 Task: Look for space in Tamazunchale, Mexico from 5th June, 2023 to 16th June, 2023 for 2 adults in price range Rs.14000 to Rs.18000. Place can be entire place with 1  bedroom having 1 bed and 1 bathroom. Property type can be house, flat, guest house, hotel. Booking option can be shelf check-in. Required host language is English.
Action: Mouse moved to (509, 107)
Screenshot: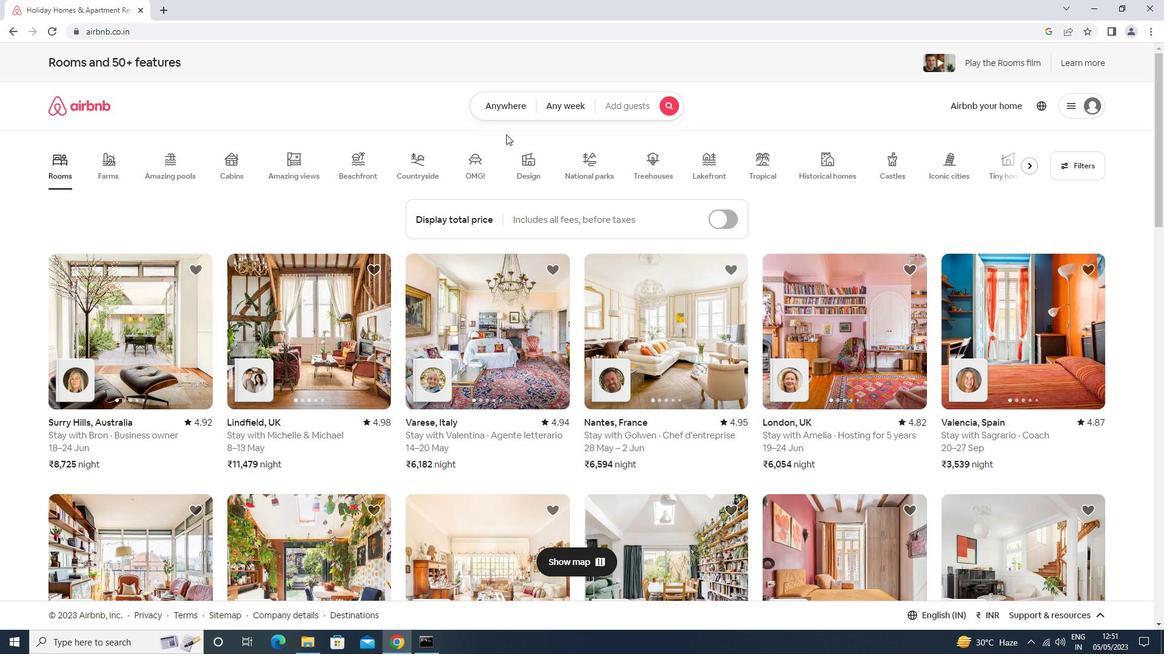 
Action: Mouse pressed left at (509, 107)
Screenshot: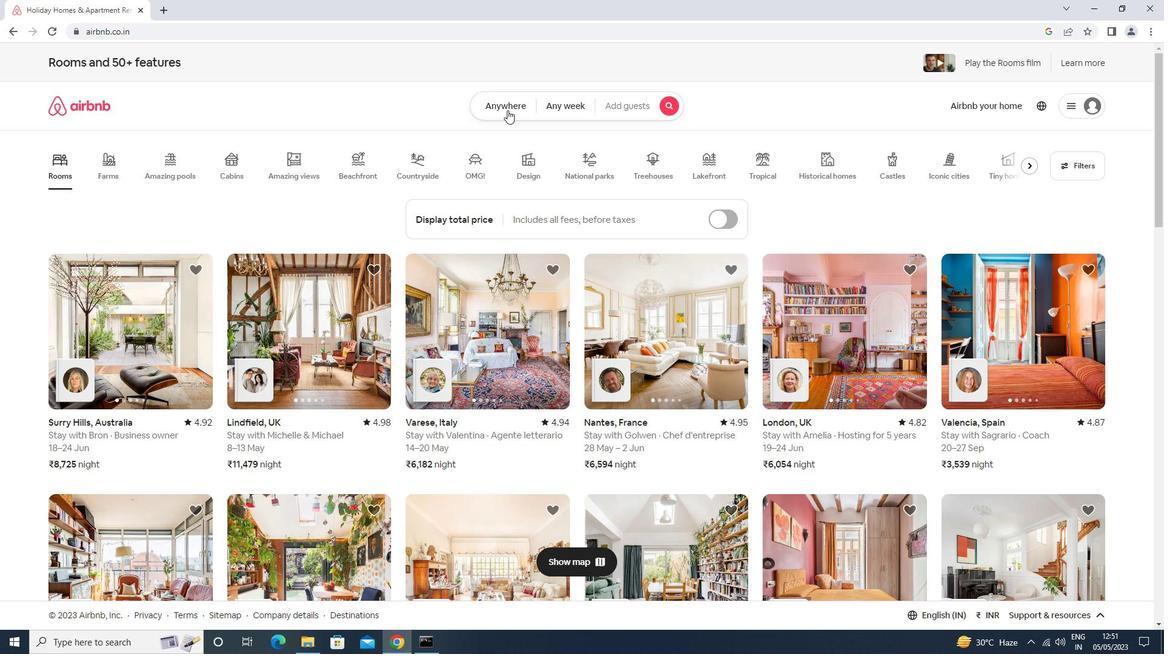 
Action: Mouse moved to (463, 154)
Screenshot: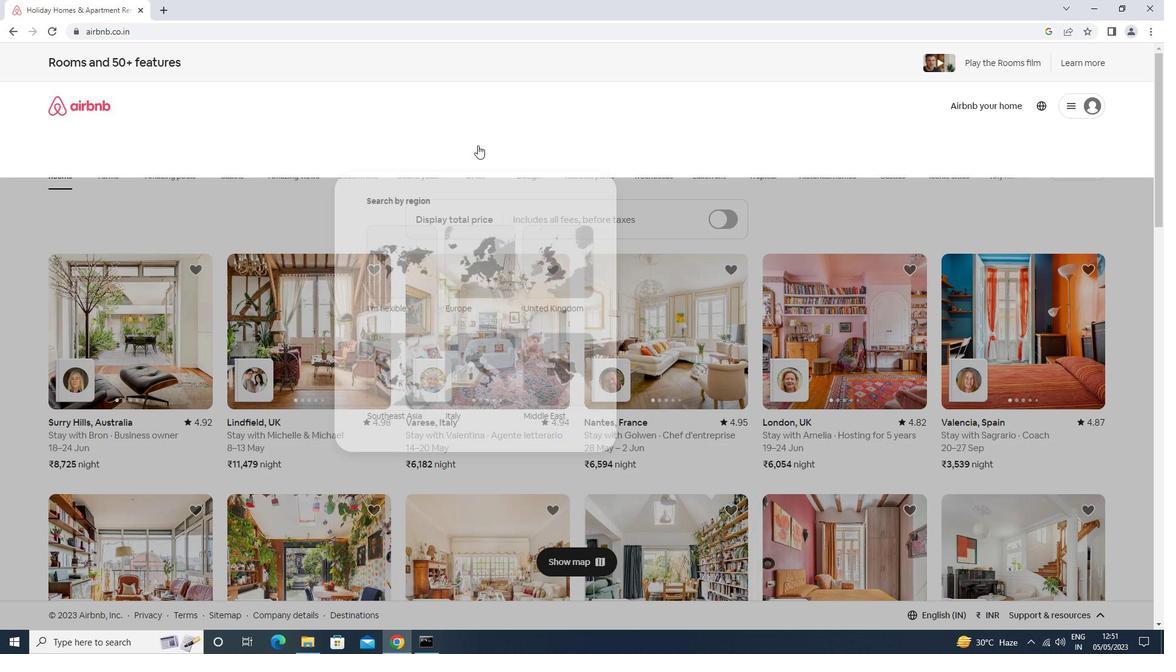 
Action: Mouse pressed left at (463, 154)
Screenshot: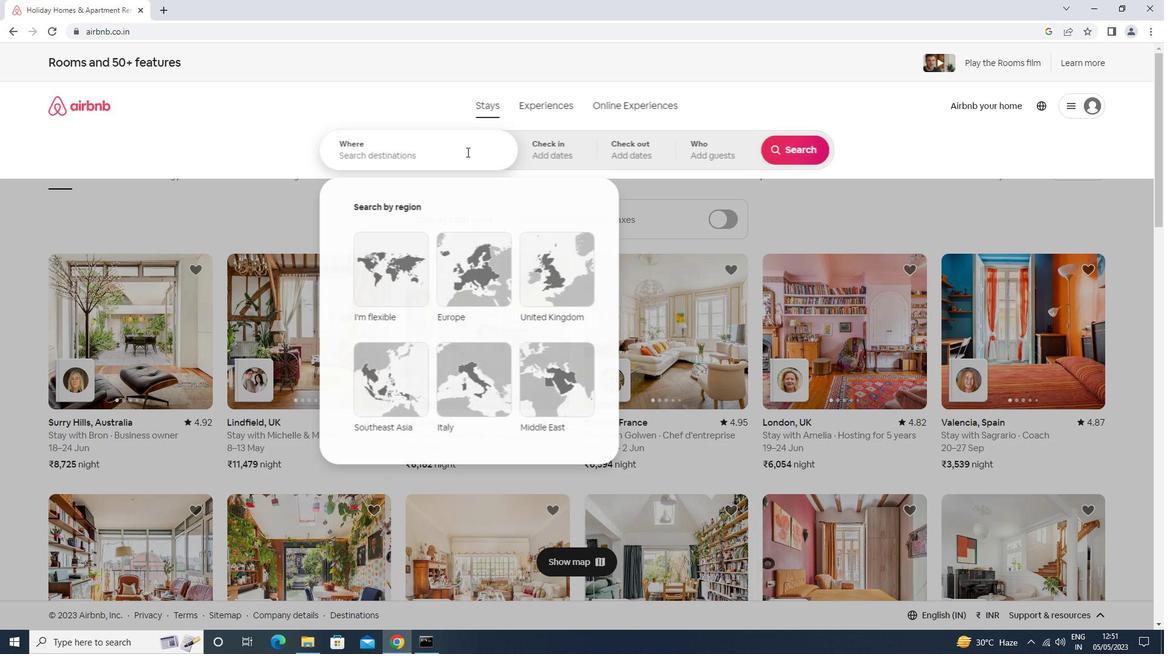 
Action: Key pressed tamazunc<Key.backspace>zunchle<Key.space>mexiu<Key.backspace>co<Key.enter>
Screenshot: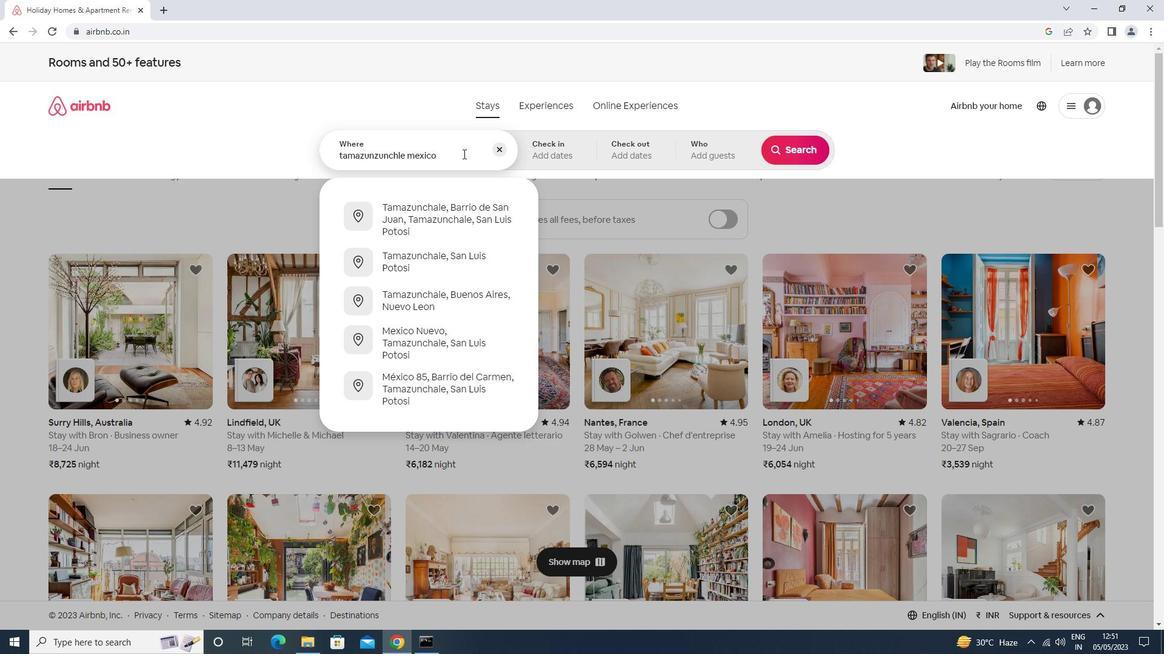
Action: Mouse moved to (632, 329)
Screenshot: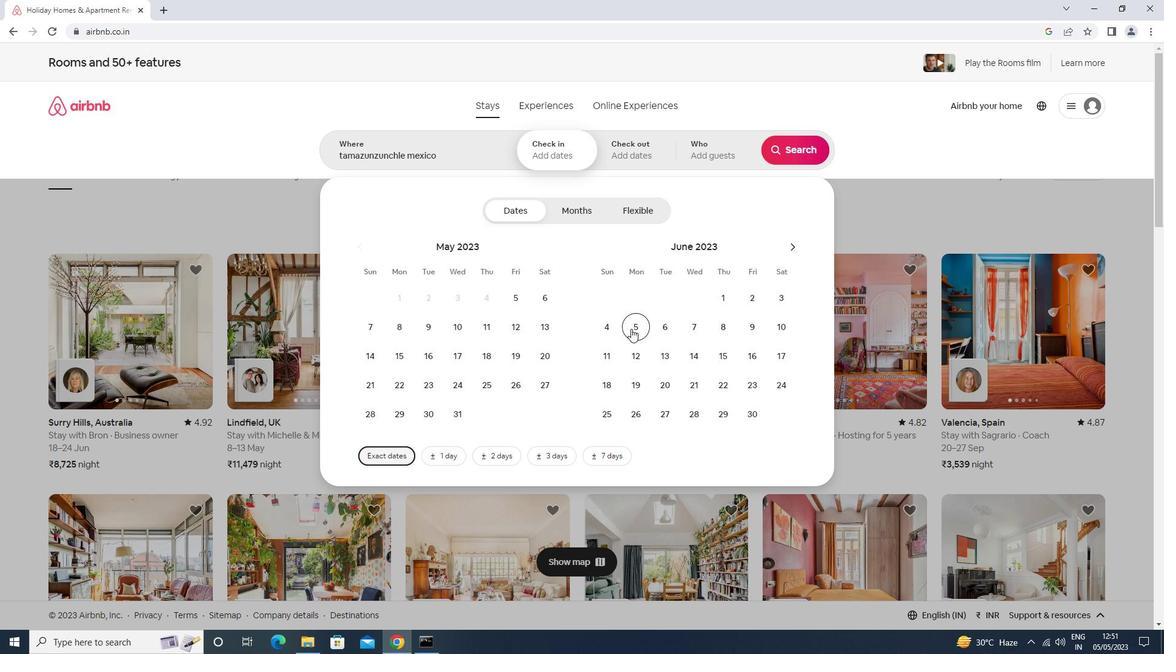 
Action: Mouse pressed left at (632, 329)
Screenshot: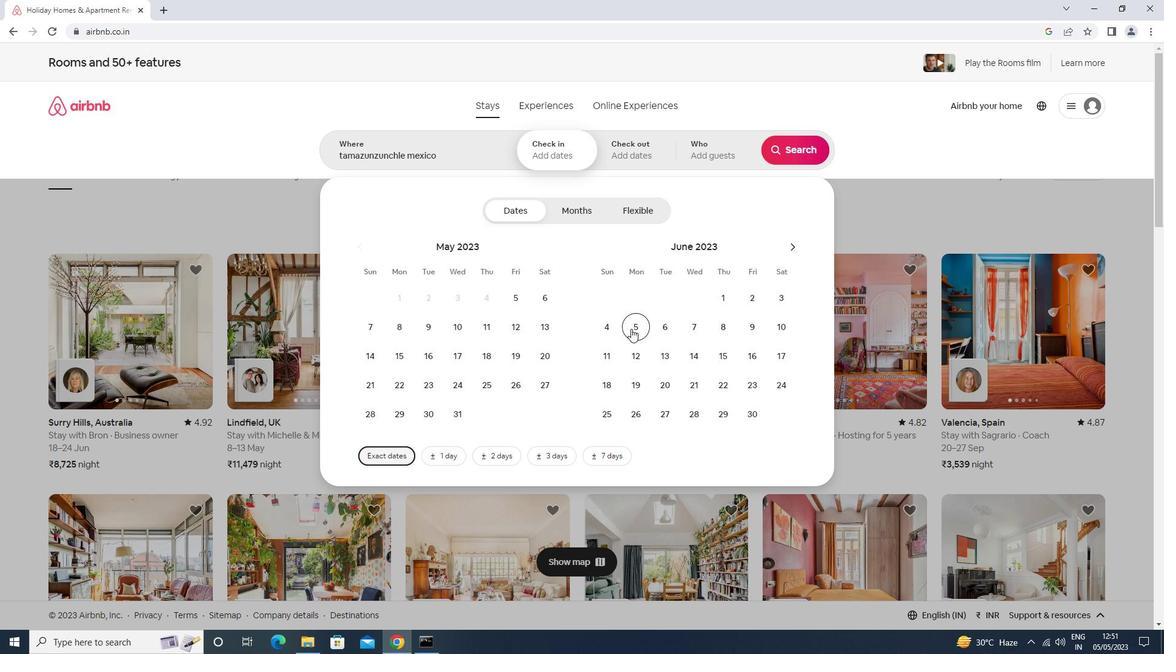 
Action: Mouse moved to (745, 355)
Screenshot: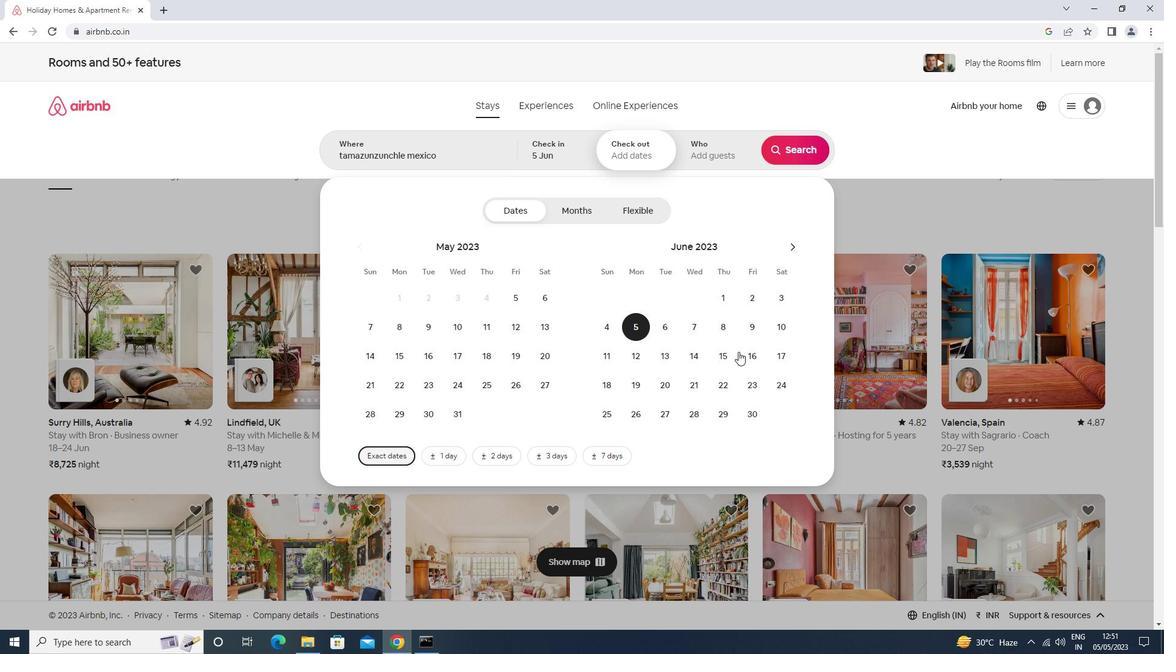
Action: Mouse pressed left at (745, 355)
Screenshot: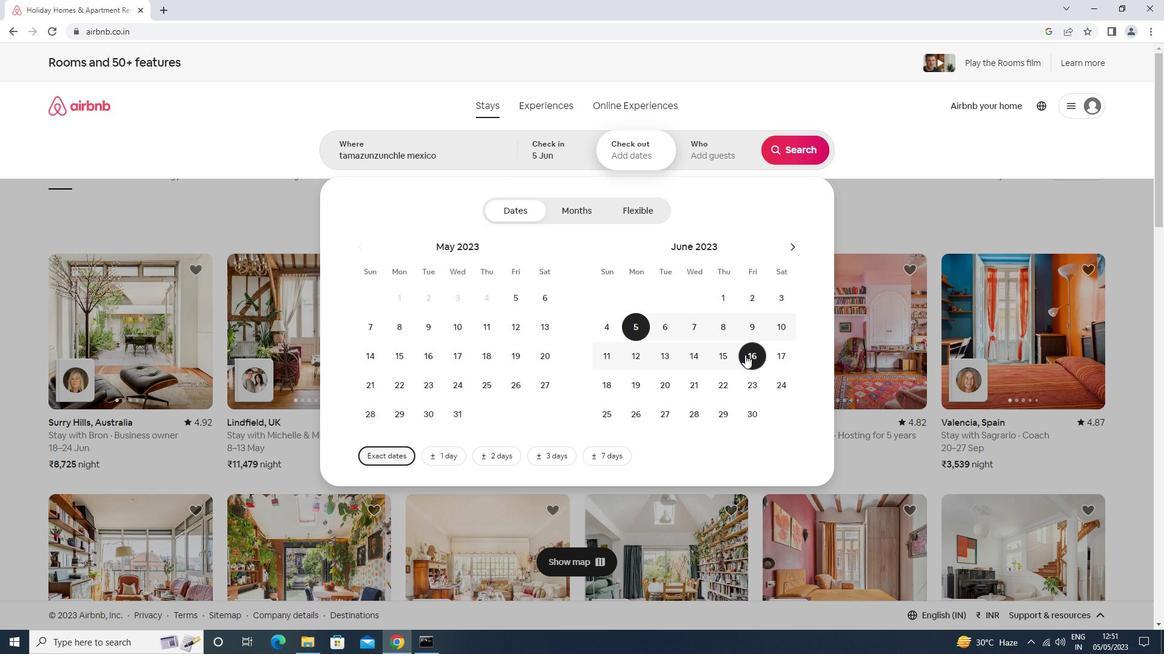 
Action: Mouse moved to (701, 158)
Screenshot: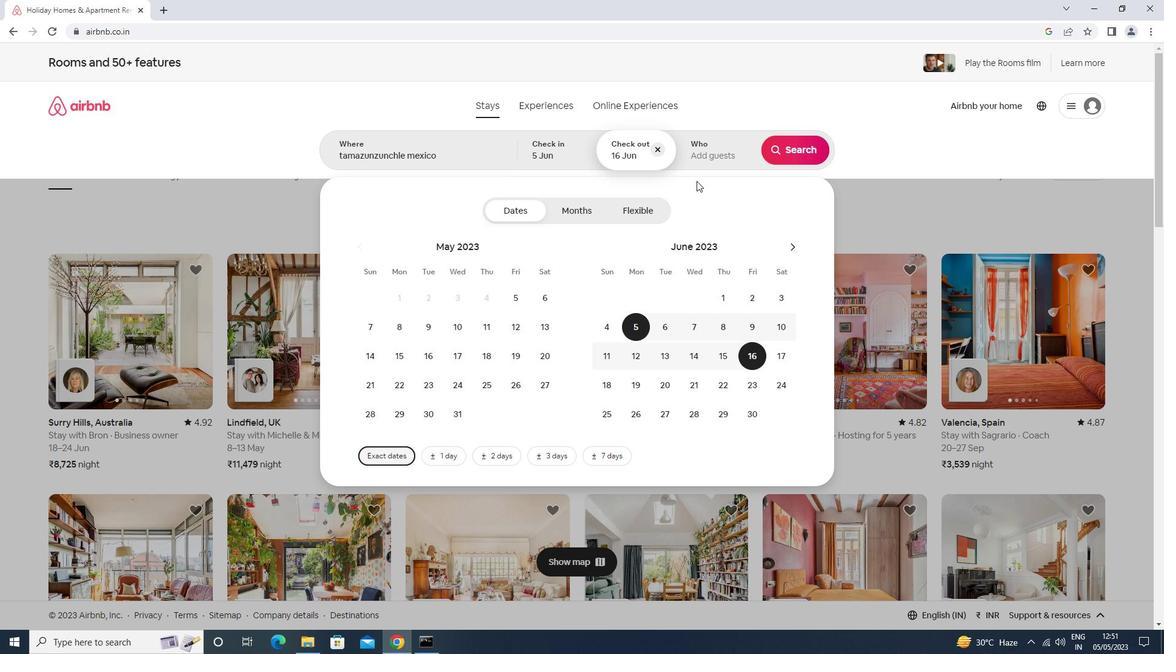 
Action: Mouse pressed left at (701, 158)
Screenshot: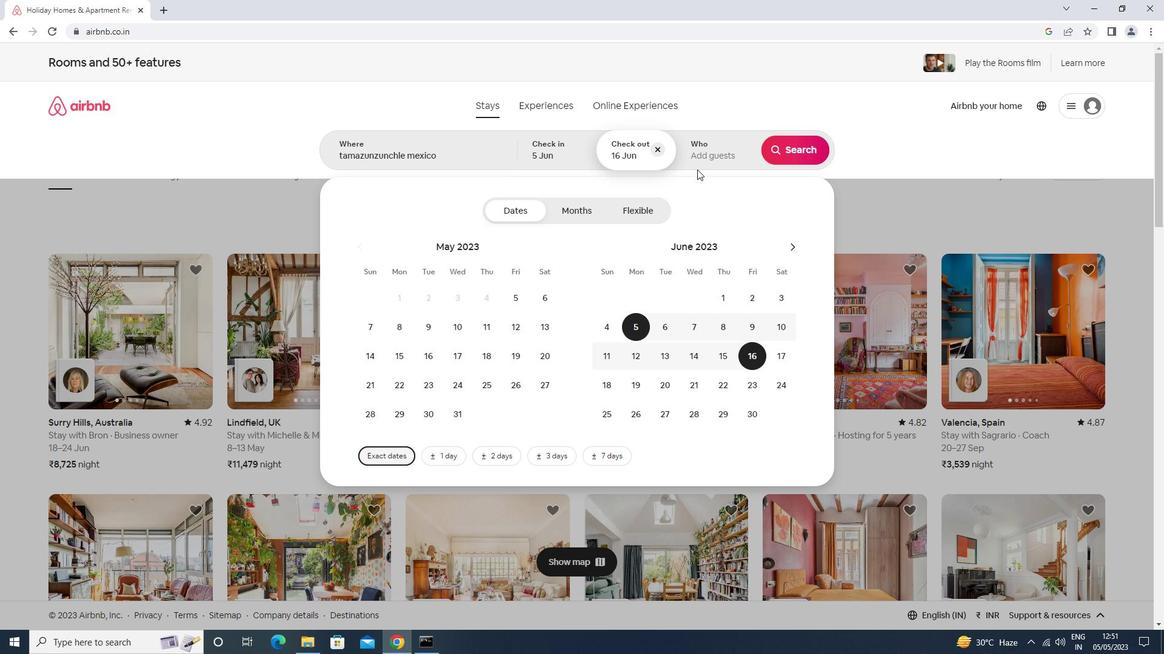 
Action: Mouse moved to (803, 217)
Screenshot: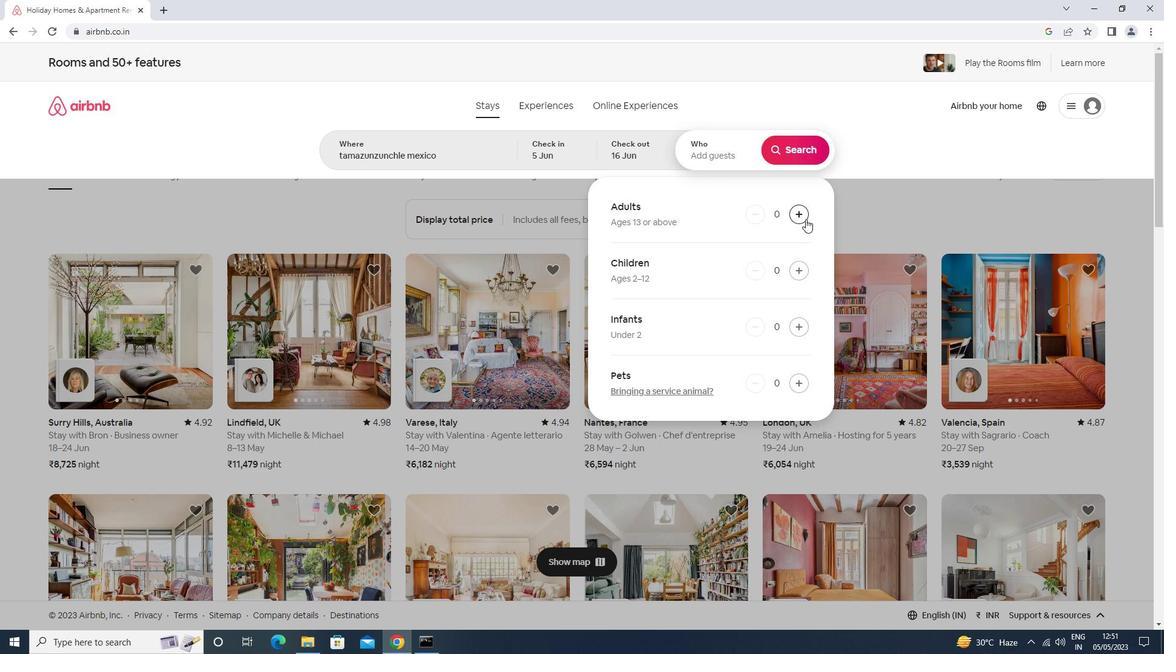 
Action: Mouse pressed left at (803, 217)
Screenshot: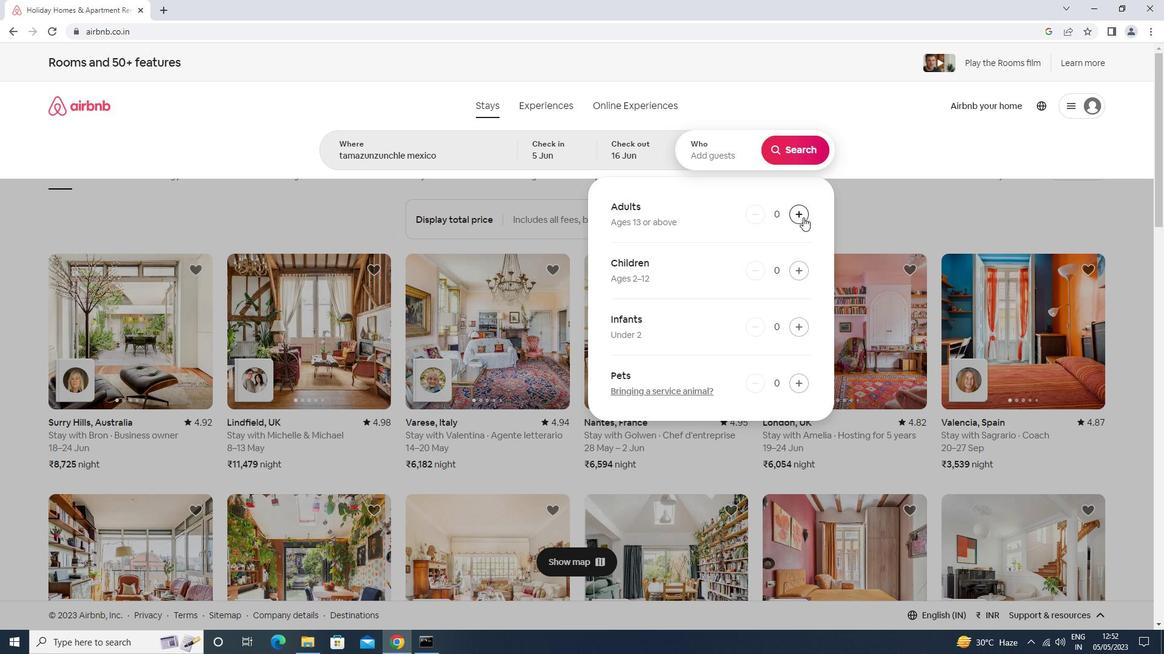 
Action: Mouse pressed left at (803, 217)
Screenshot: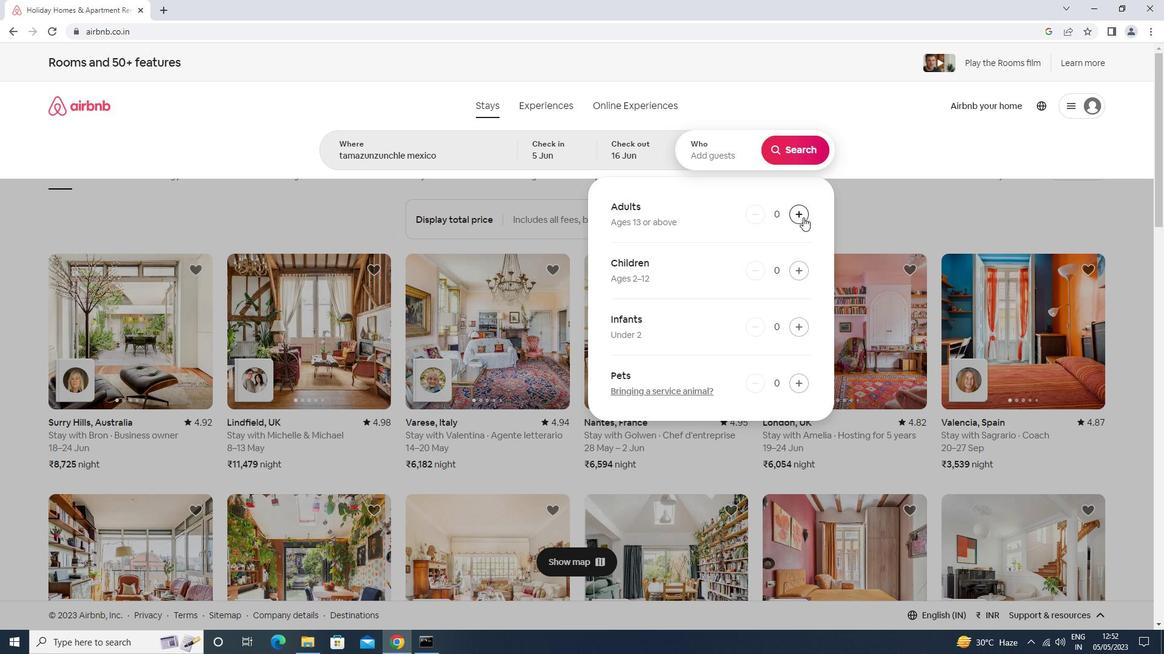 
Action: Mouse moved to (790, 156)
Screenshot: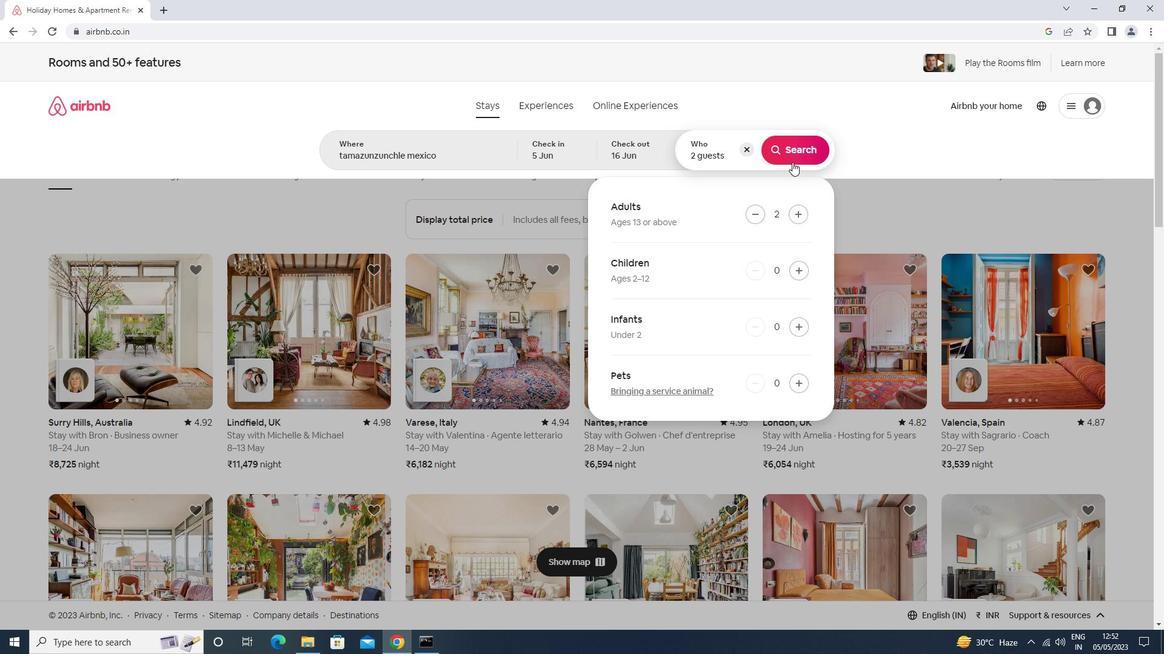 
Action: Mouse pressed left at (790, 156)
Screenshot: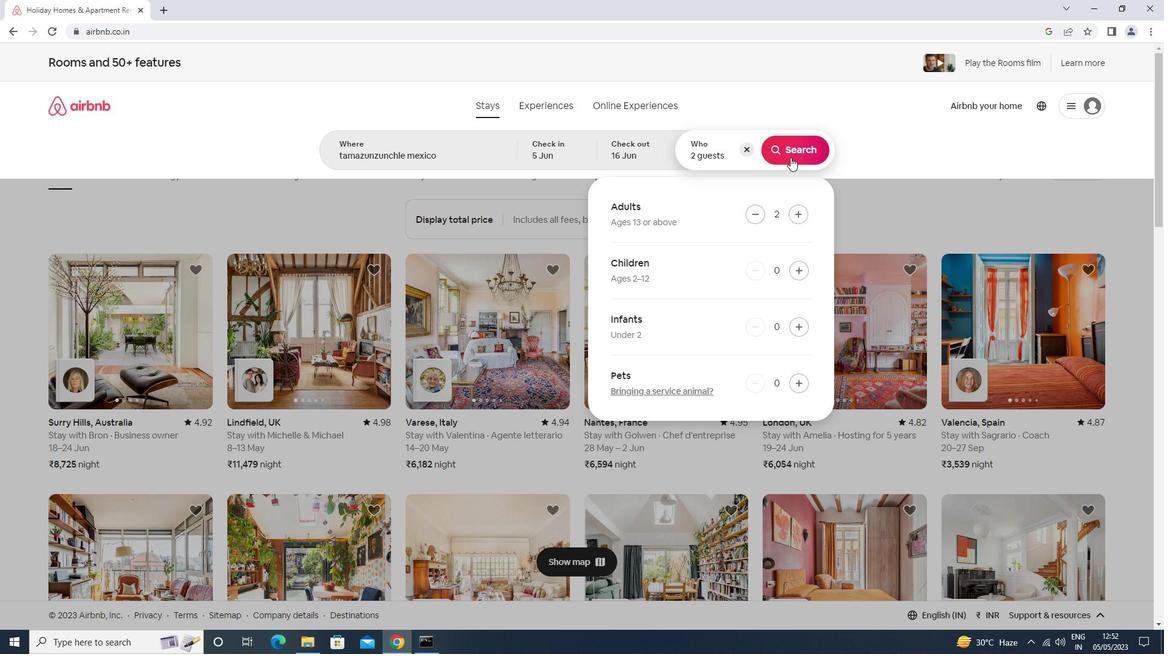 
Action: Mouse moved to (1100, 120)
Screenshot: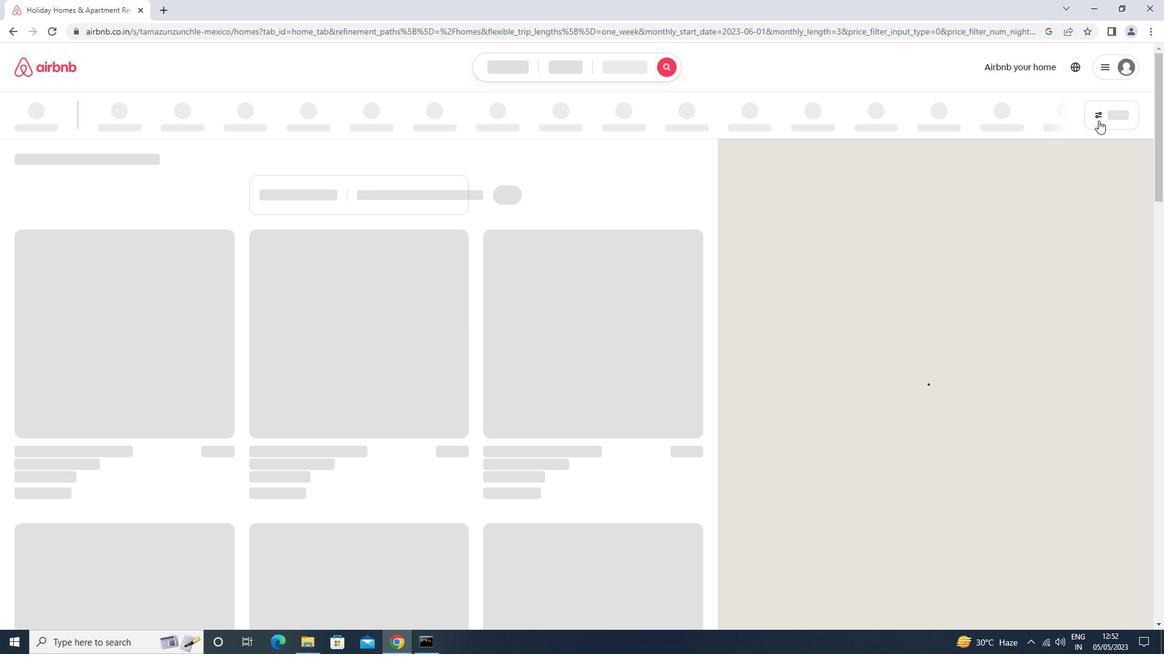 
Action: Mouse pressed left at (1100, 120)
Screenshot: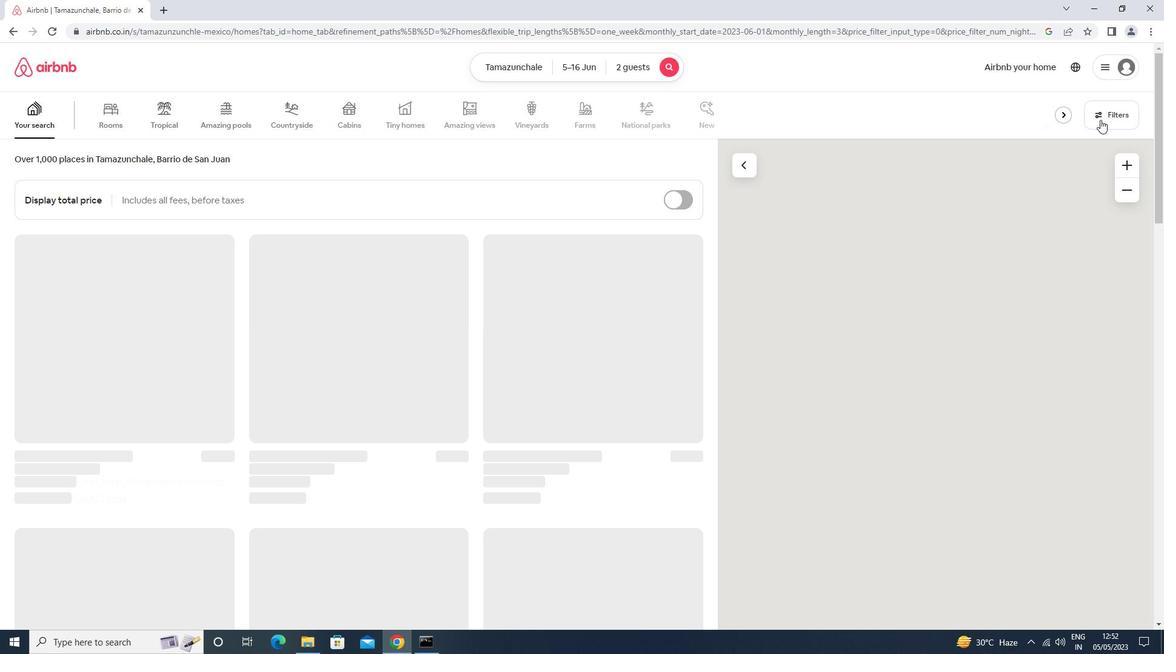 
Action: Mouse moved to (434, 417)
Screenshot: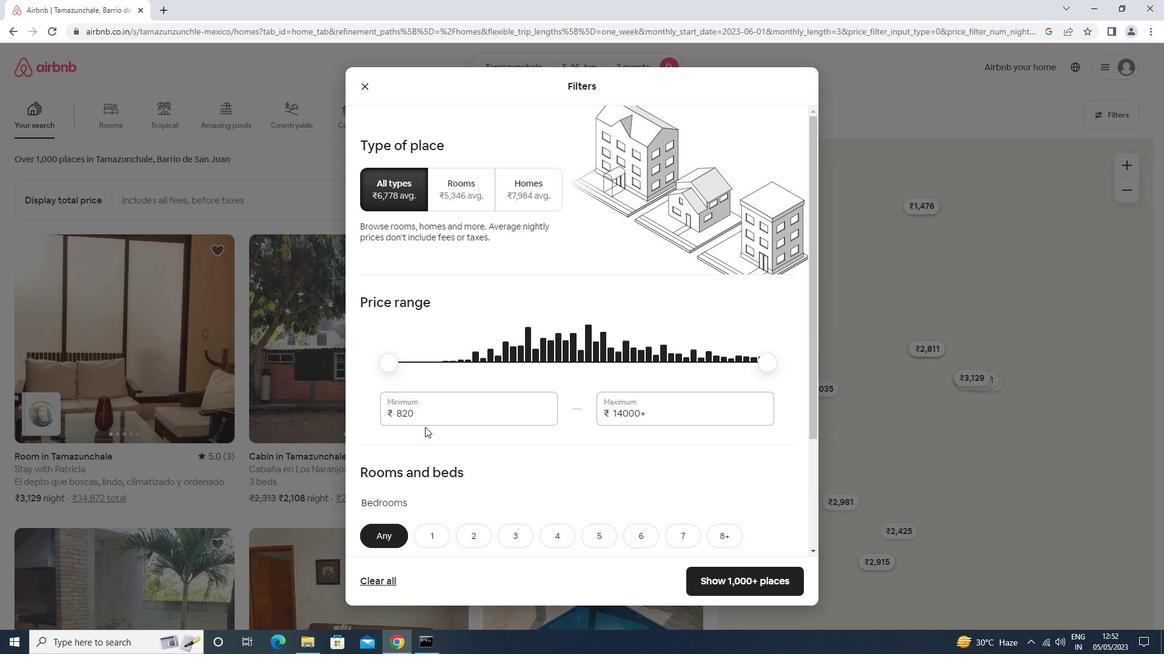 
Action: Mouse pressed left at (434, 417)
Screenshot: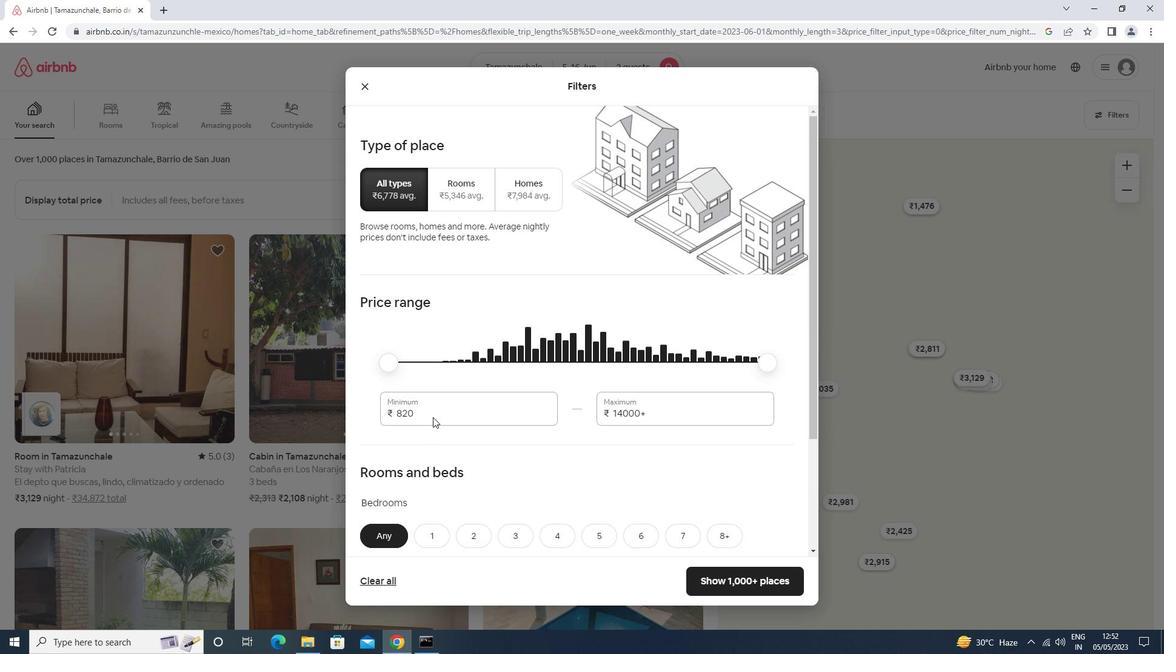 
Action: Mouse moved to (436, 415)
Screenshot: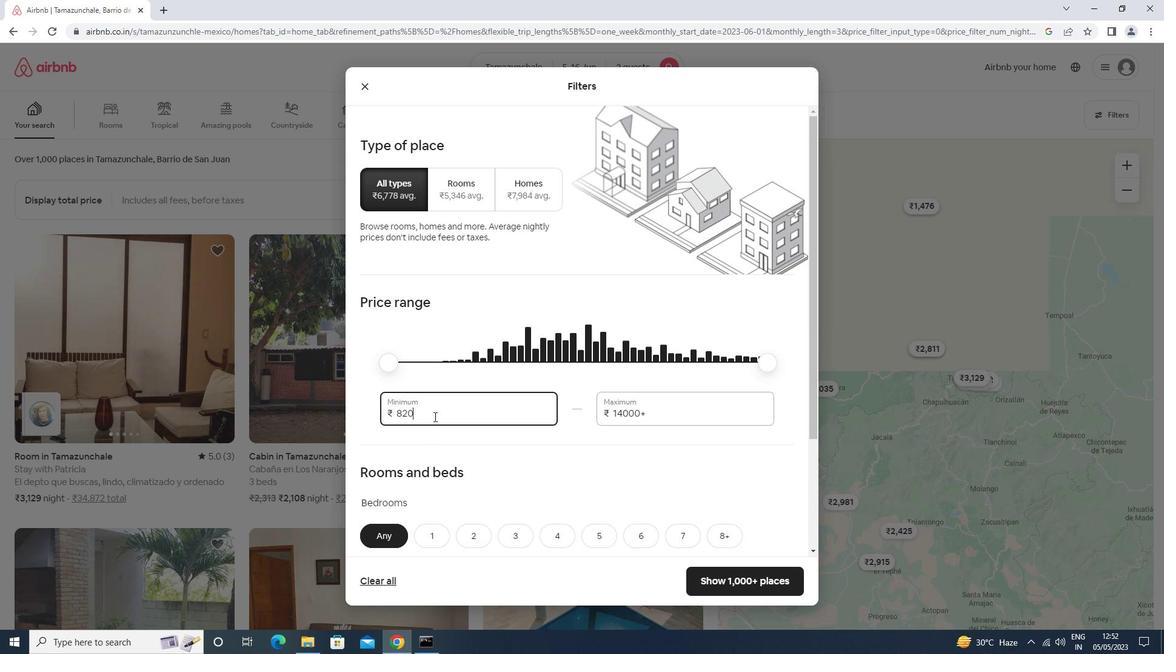 
Action: Key pressed <Key.backspace><Key.backspace><Key.backspace>14000<Key.tab>18000
Screenshot: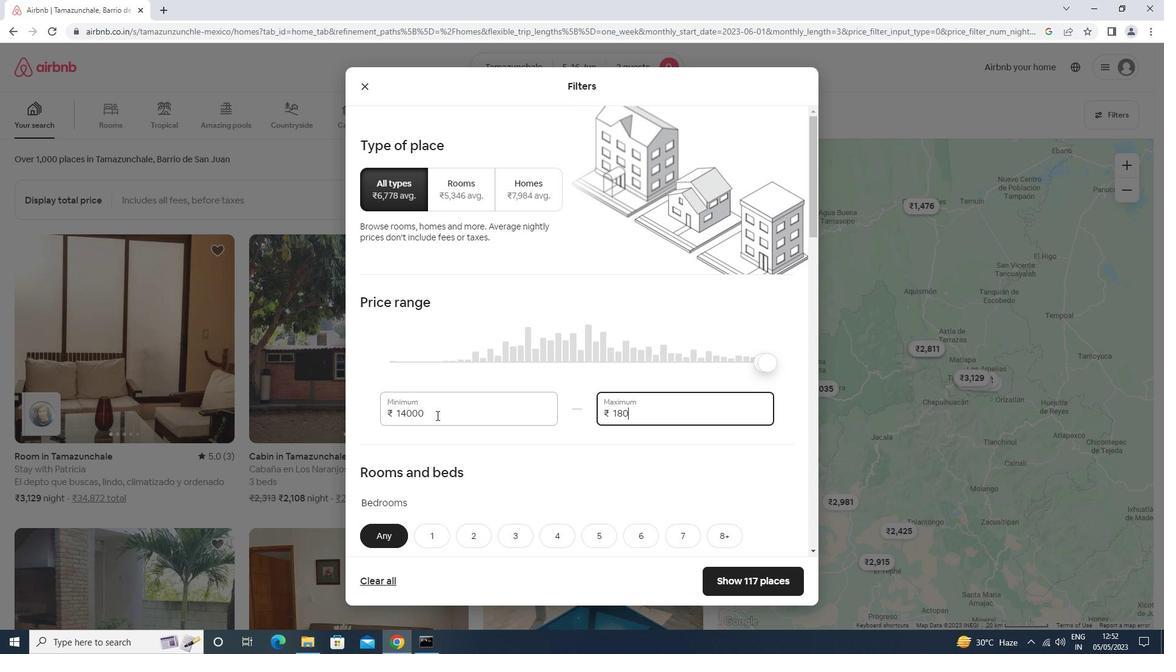
Action: Mouse moved to (422, 441)
Screenshot: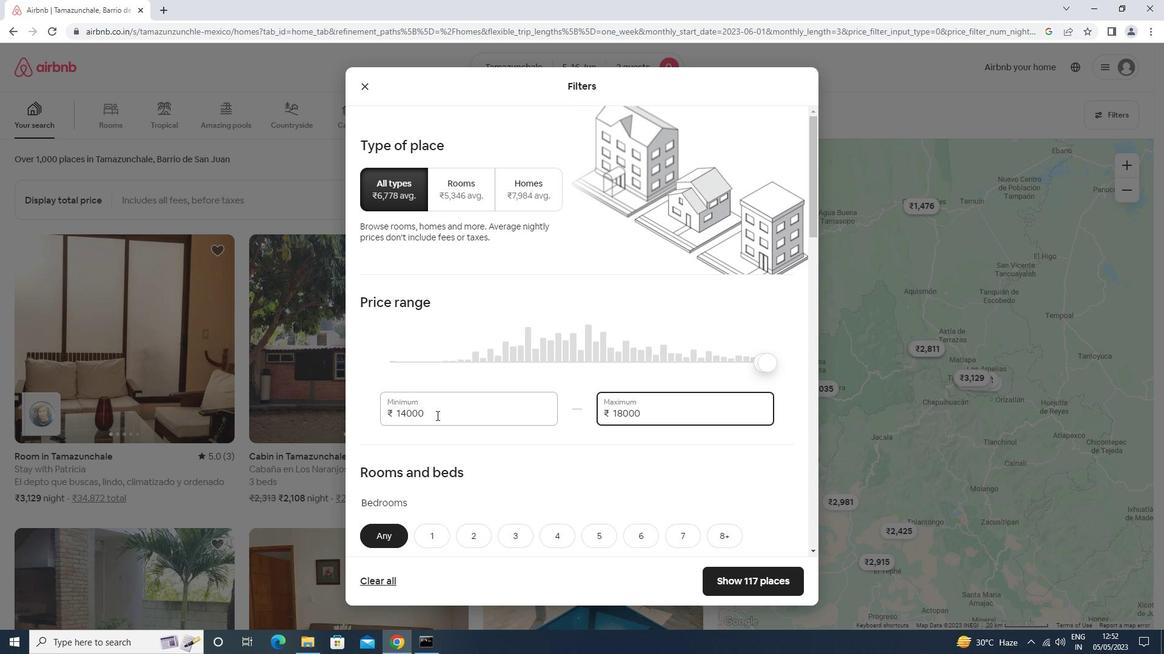 
Action: Mouse scrolled (422, 440) with delta (0, 0)
Screenshot: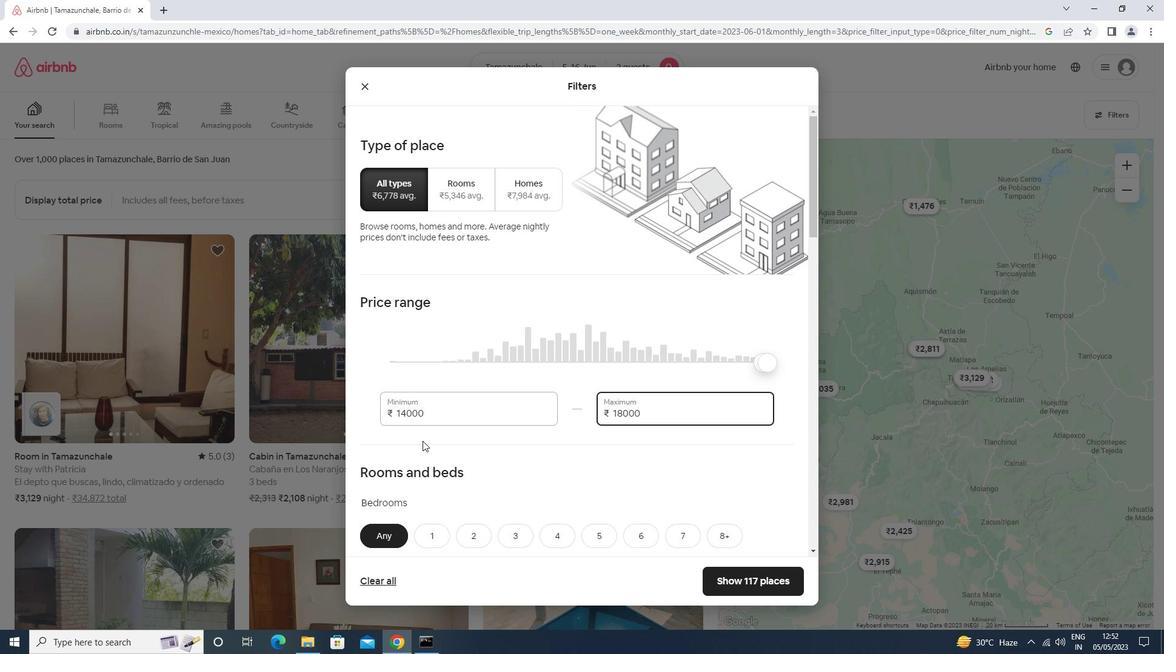 
Action: Mouse scrolled (422, 440) with delta (0, 0)
Screenshot: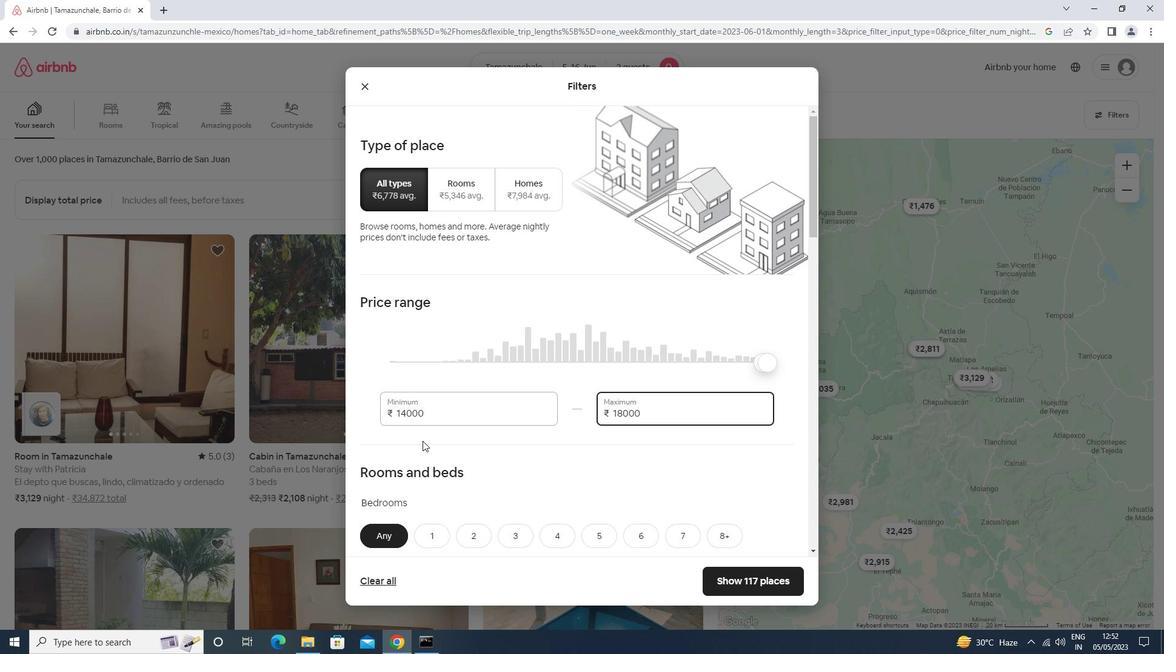 
Action: Mouse scrolled (422, 440) with delta (0, 0)
Screenshot: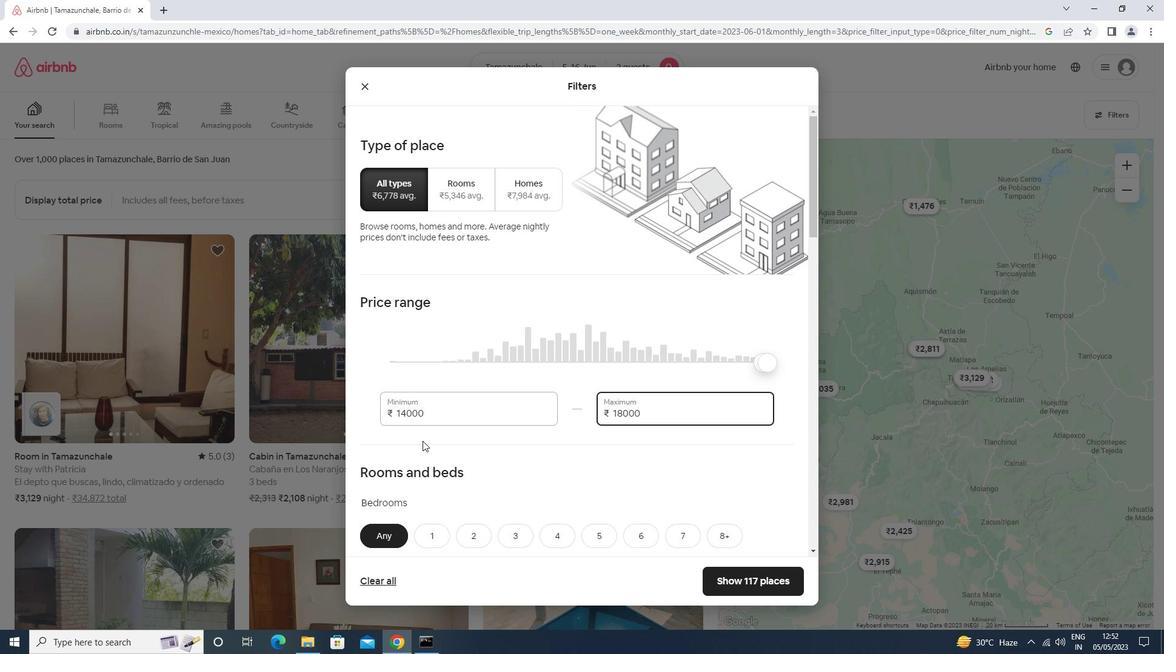 
Action: Mouse scrolled (422, 440) with delta (0, 0)
Screenshot: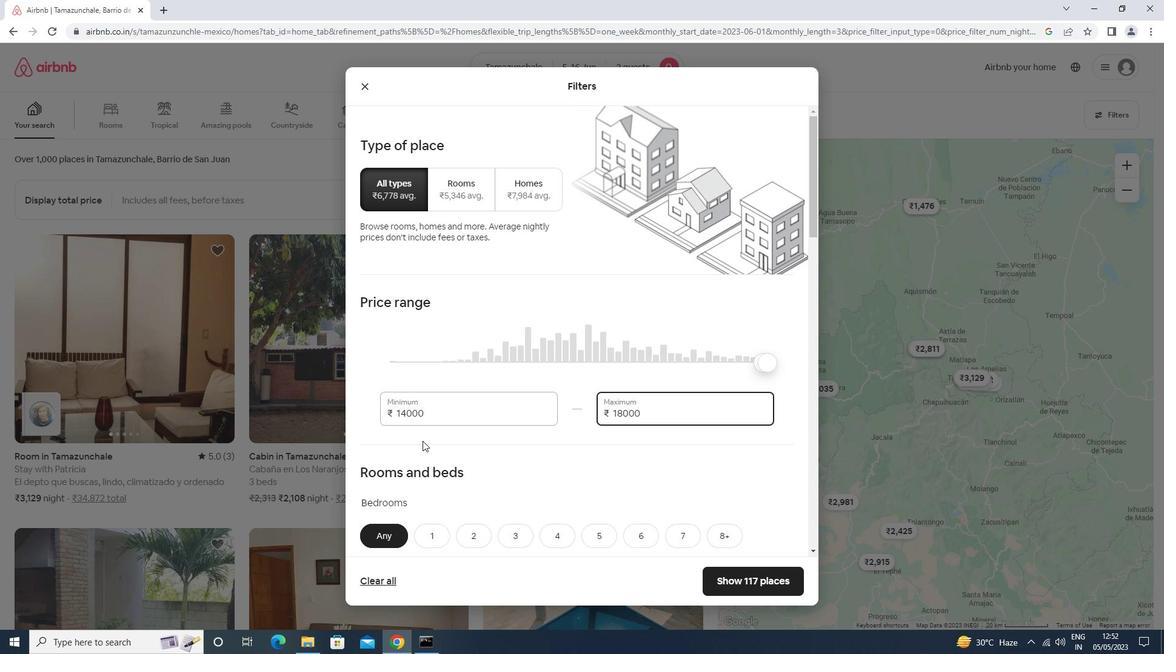 
Action: Mouse scrolled (422, 440) with delta (0, 0)
Screenshot: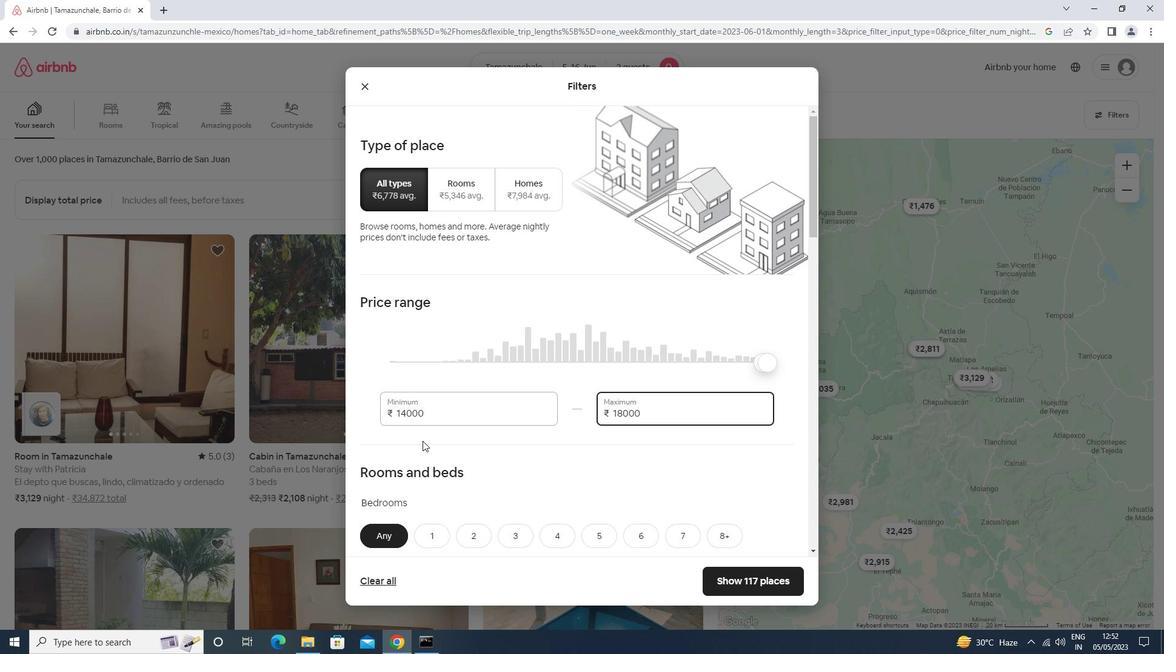 
Action: Mouse moved to (439, 226)
Screenshot: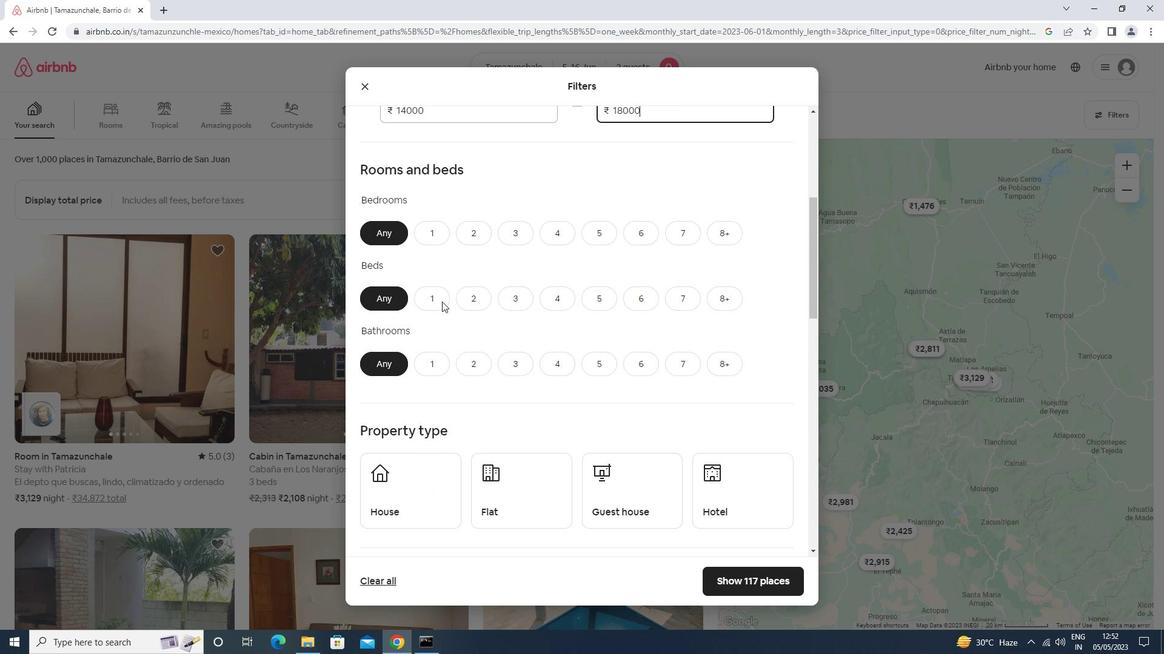 
Action: Mouse pressed left at (439, 226)
Screenshot: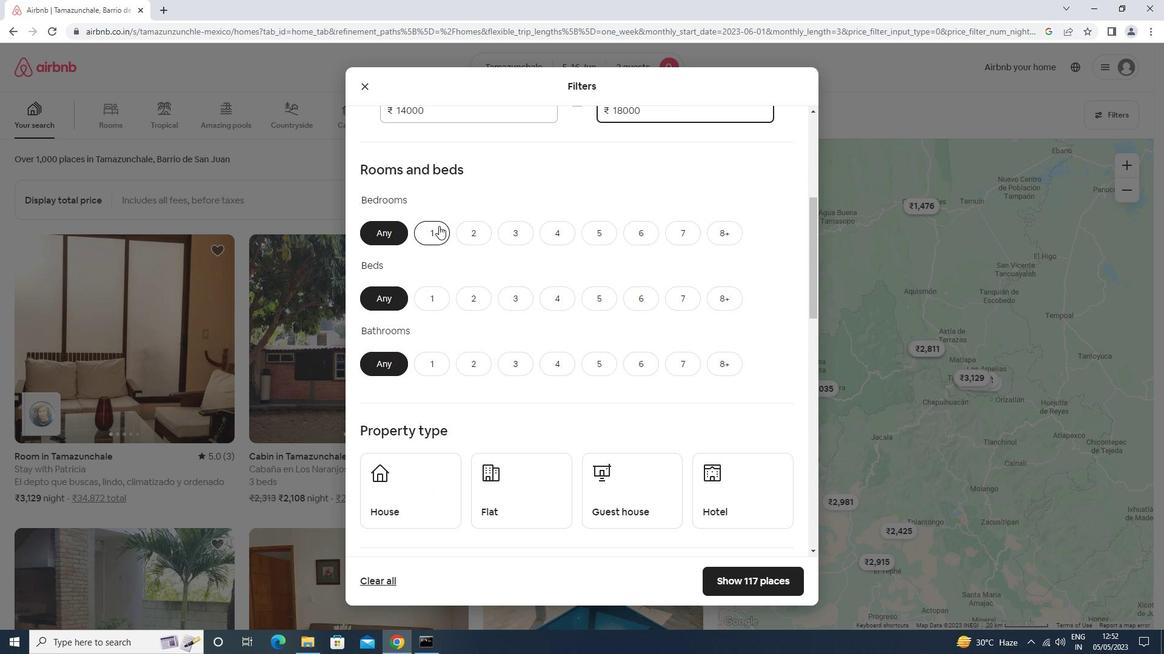 
Action: Mouse moved to (429, 301)
Screenshot: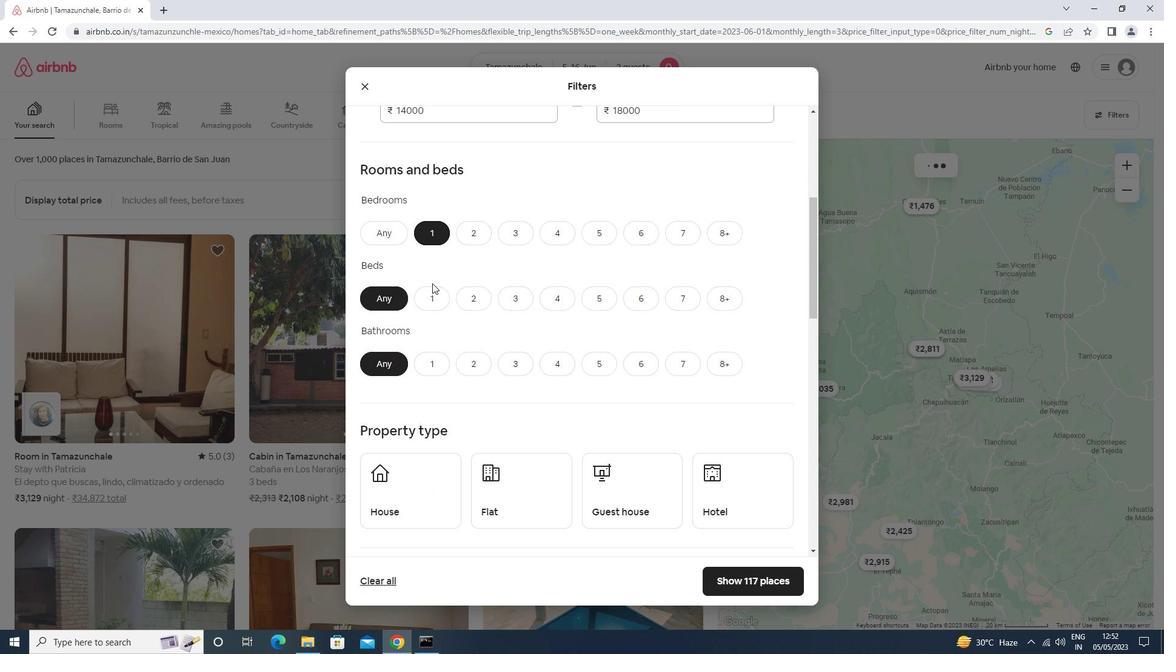 
Action: Mouse pressed left at (429, 301)
Screenshot: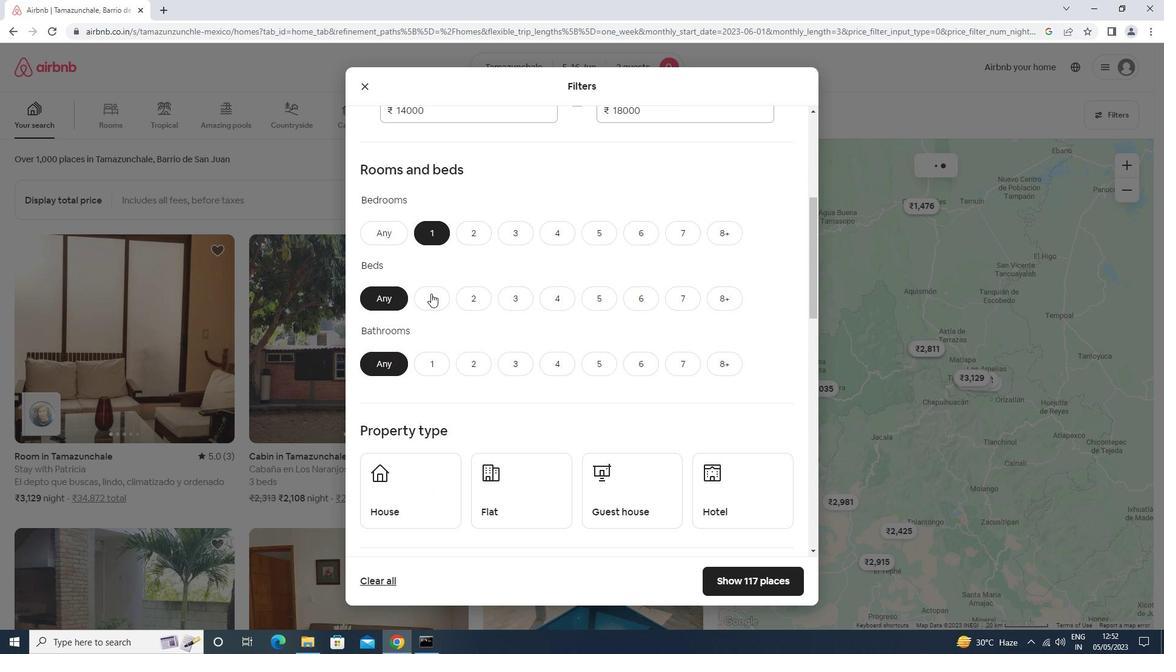 
Action: Mouse moved to (437, 368)
Screenshot: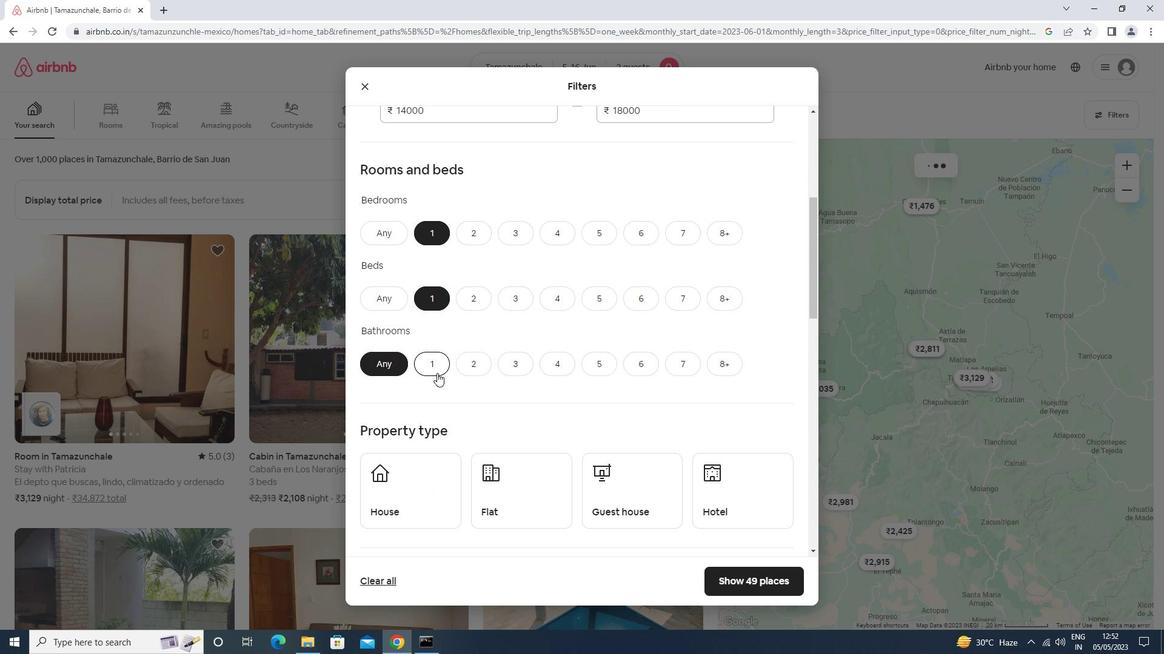 
Action: Mouse pressed left at (437, 368)
Screenshot: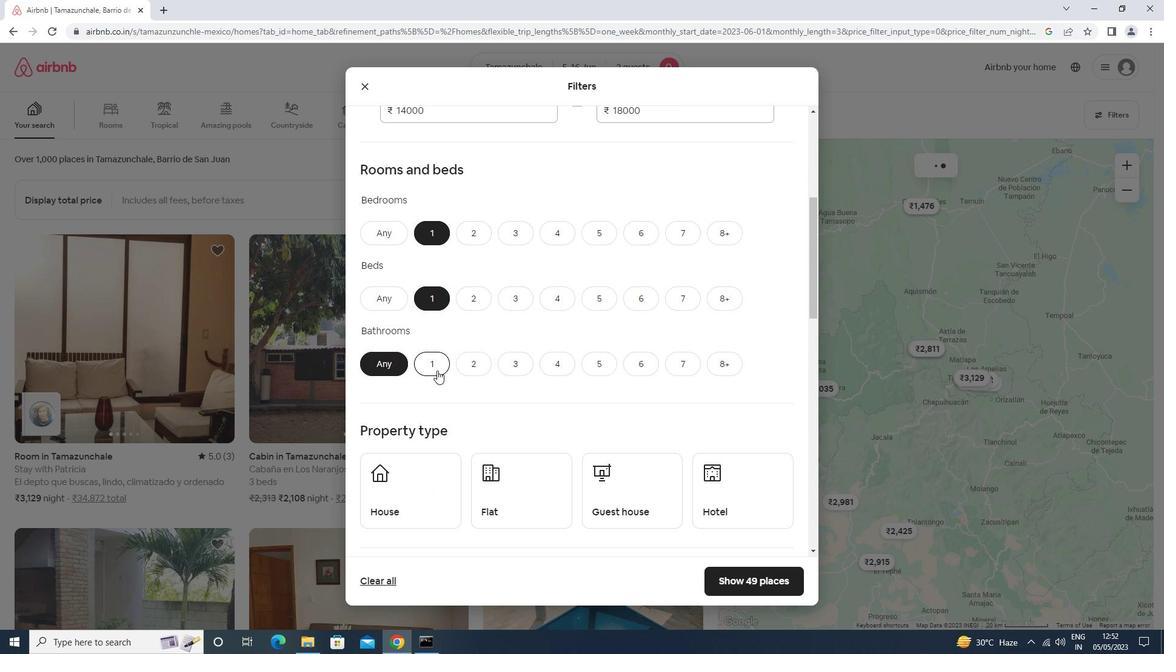 
Action: Mouse scrolled (437, 368) with delta (0, 0)
Screenshot: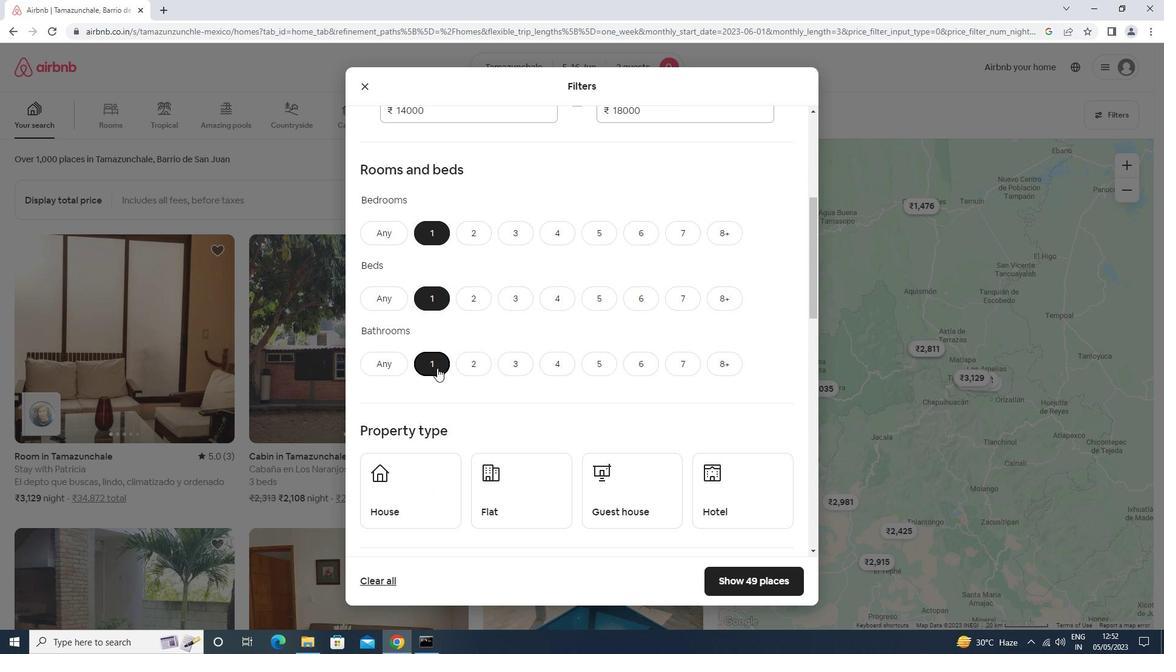 
Action: Mouse scrolled (437, 368) with delta (0, 0)
Screenshot: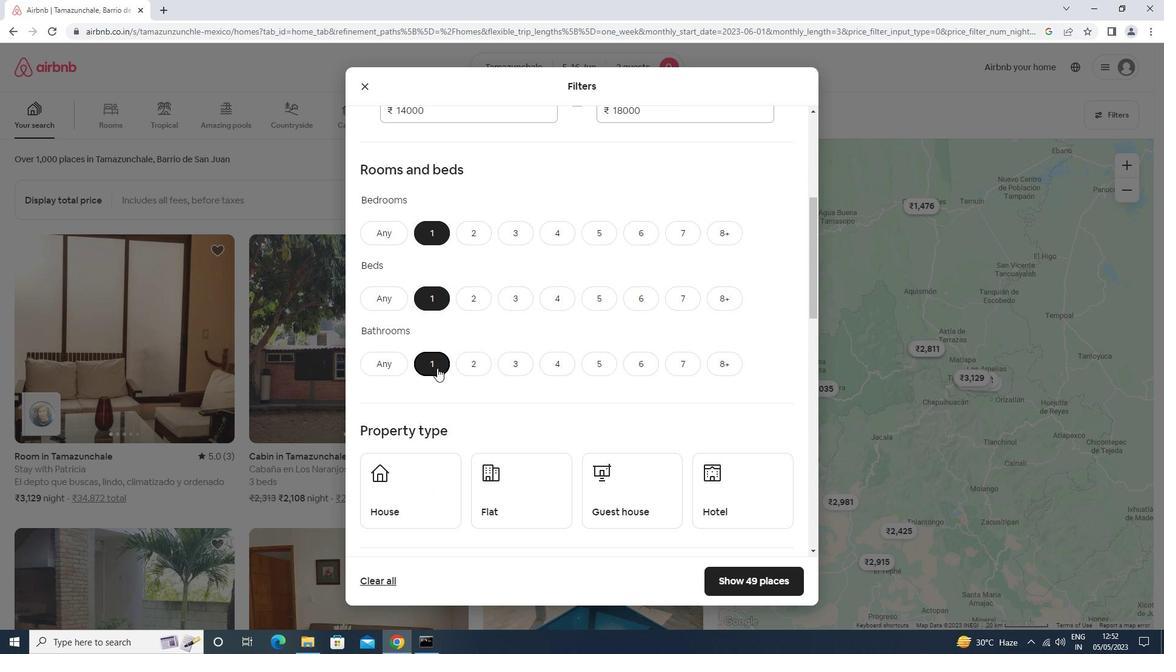 
Action: Mouse scrolled (437, 368) with delta (0, 0)
Screenshot: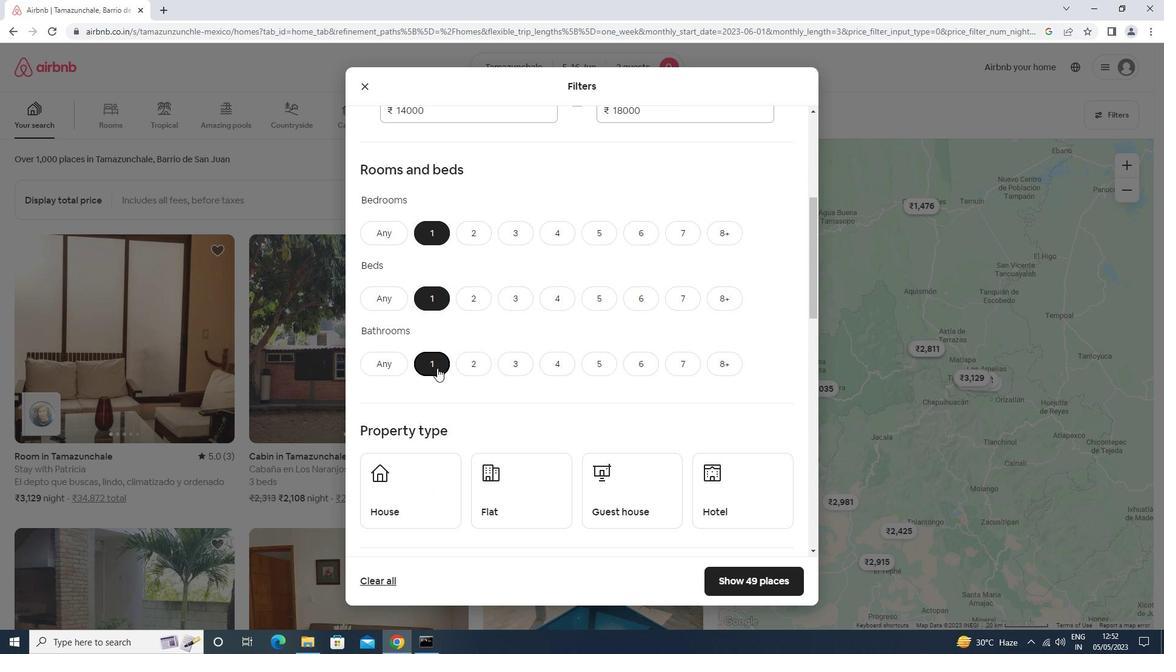 
Action: Mouse moved to (439, 328)
Screenshot: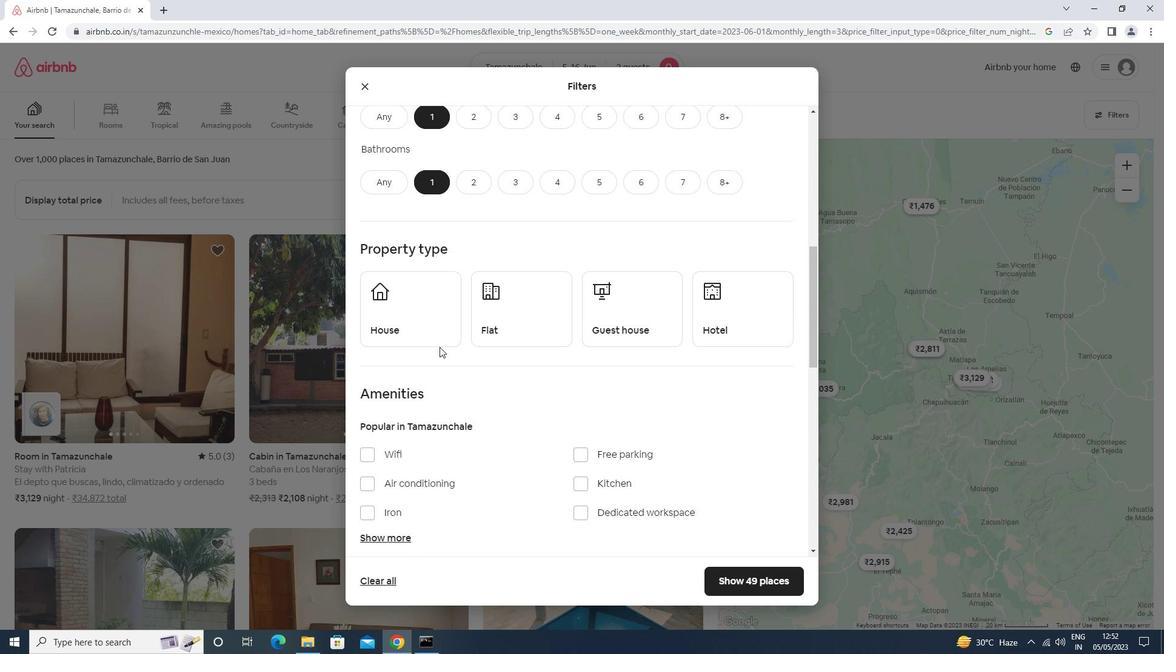 
Action: Mouse pressed left at (439, 328)
Screenshot: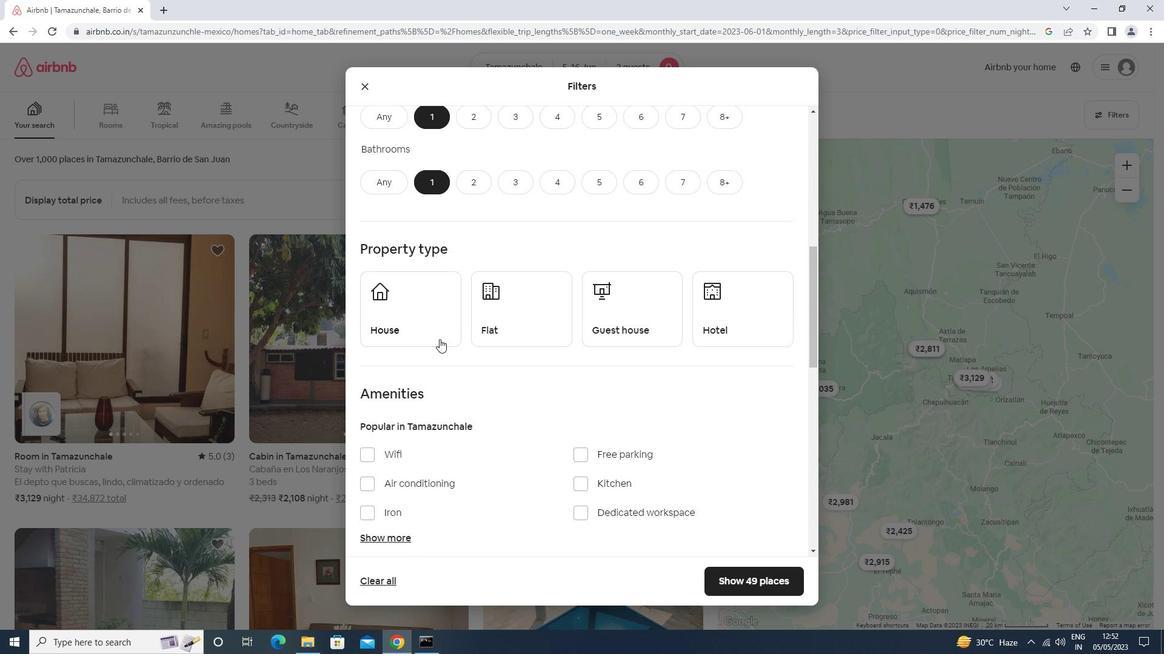 
Action: Mouse moved to (508, 329)
Screenshot: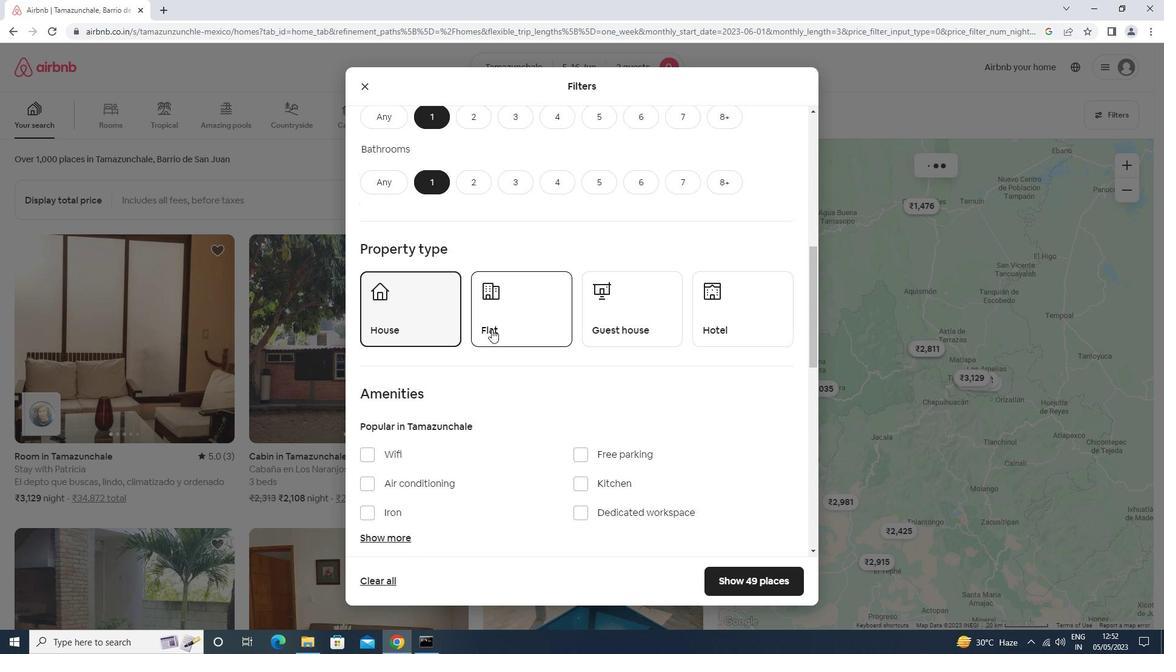 
Action: Mouse pressed left at (508, 329)
Screenshot: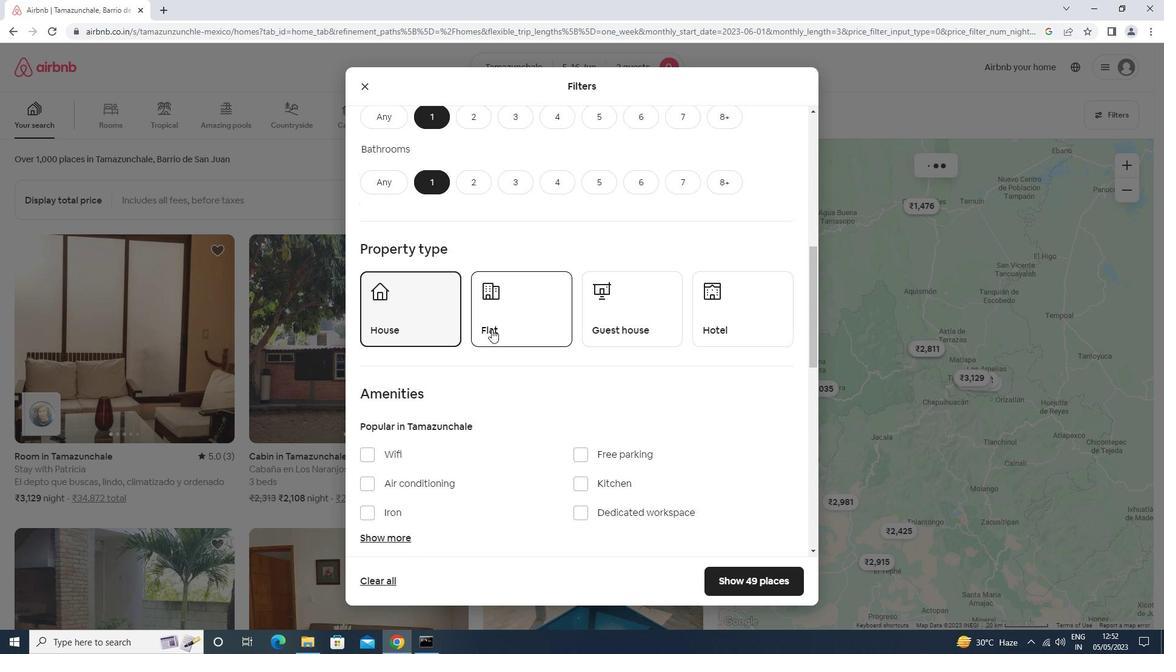 
Action: Mouse moved to (622, 328)
Screenshot: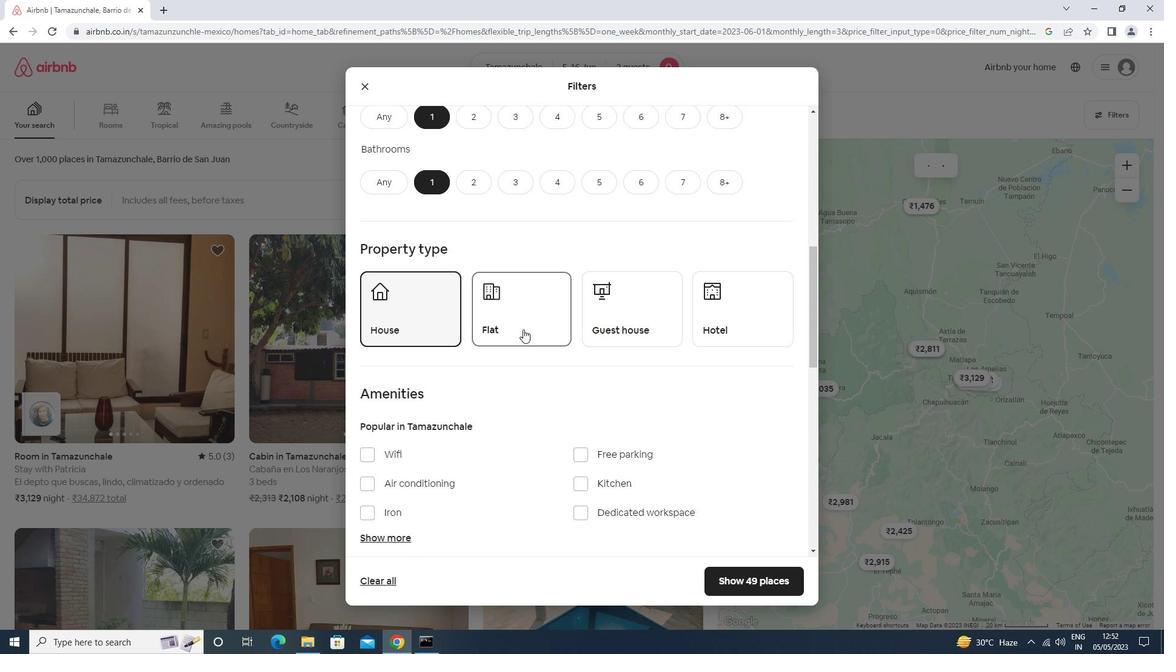 
Action: Mouse pressed left at (622, 328)
Screenshot: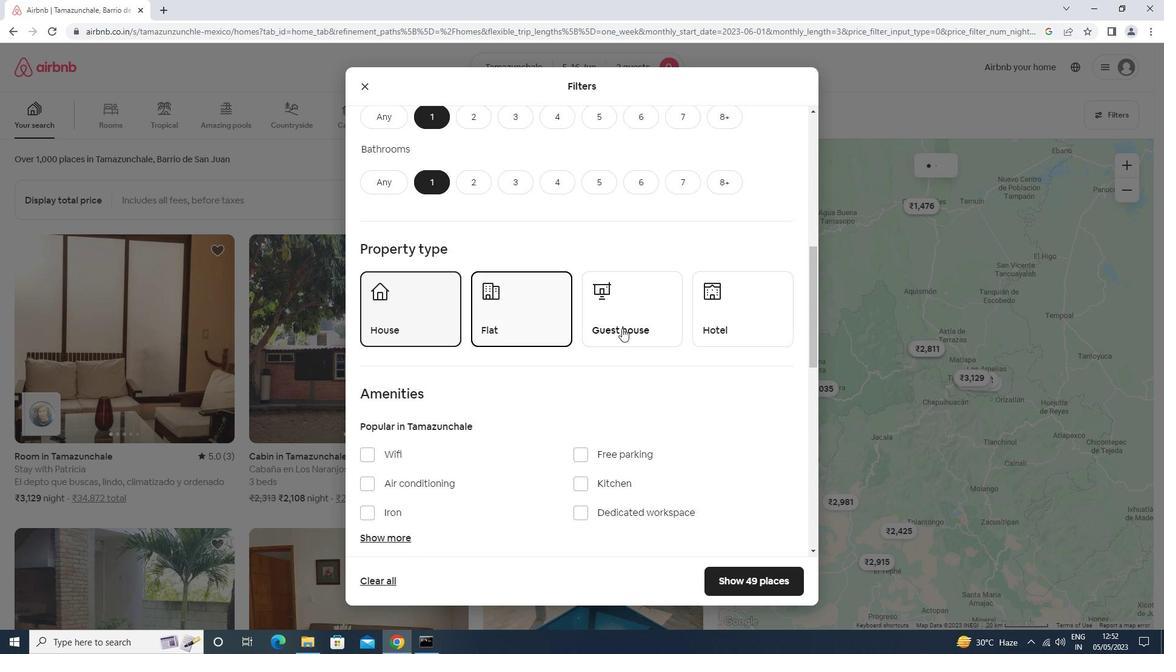 
Action: Mouse moved to (756, 321)
Screenshot: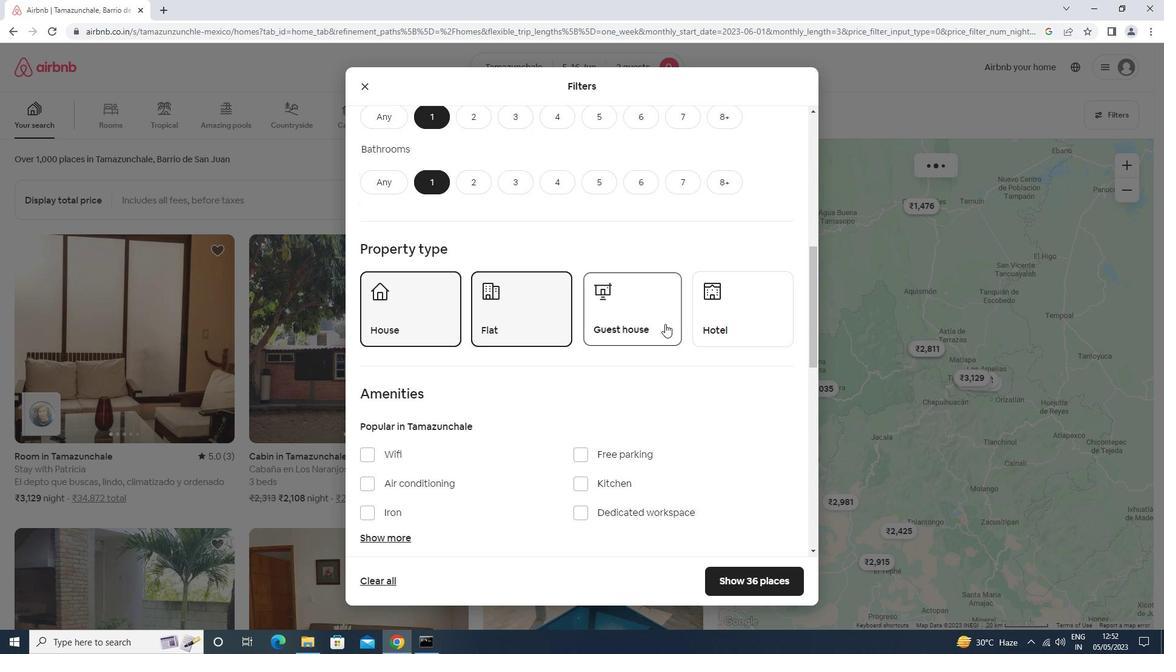 
Action: Mouse pressed left at (756, 321)
Screenshot: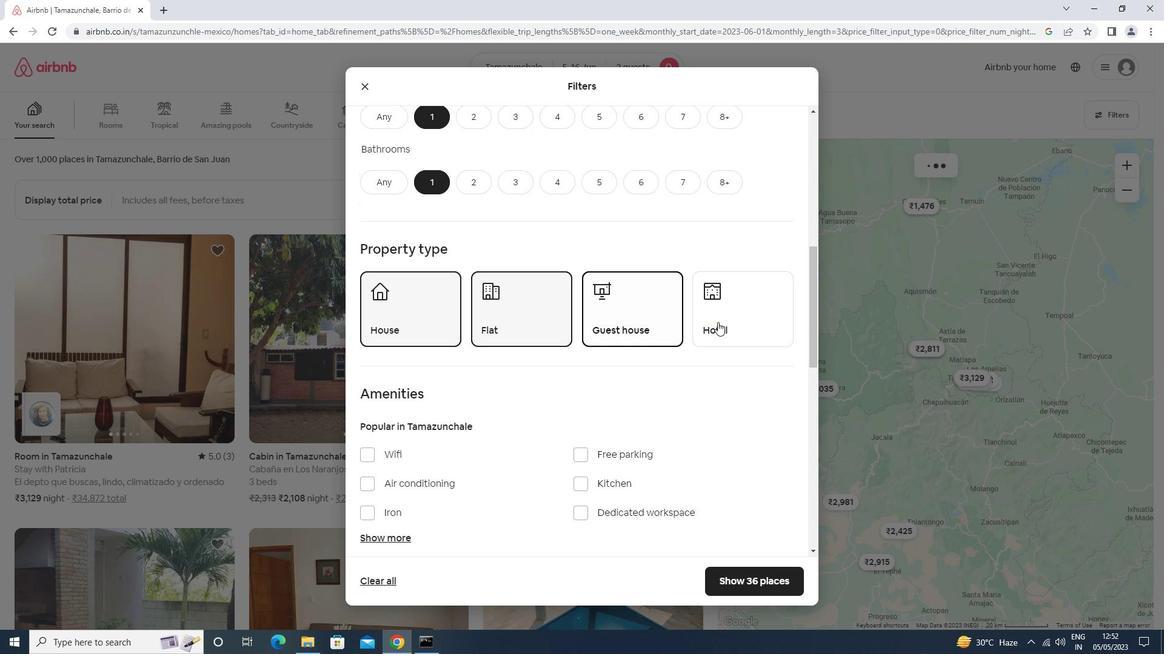 
Action: Mouse moved to (760, 293)
Screenshot: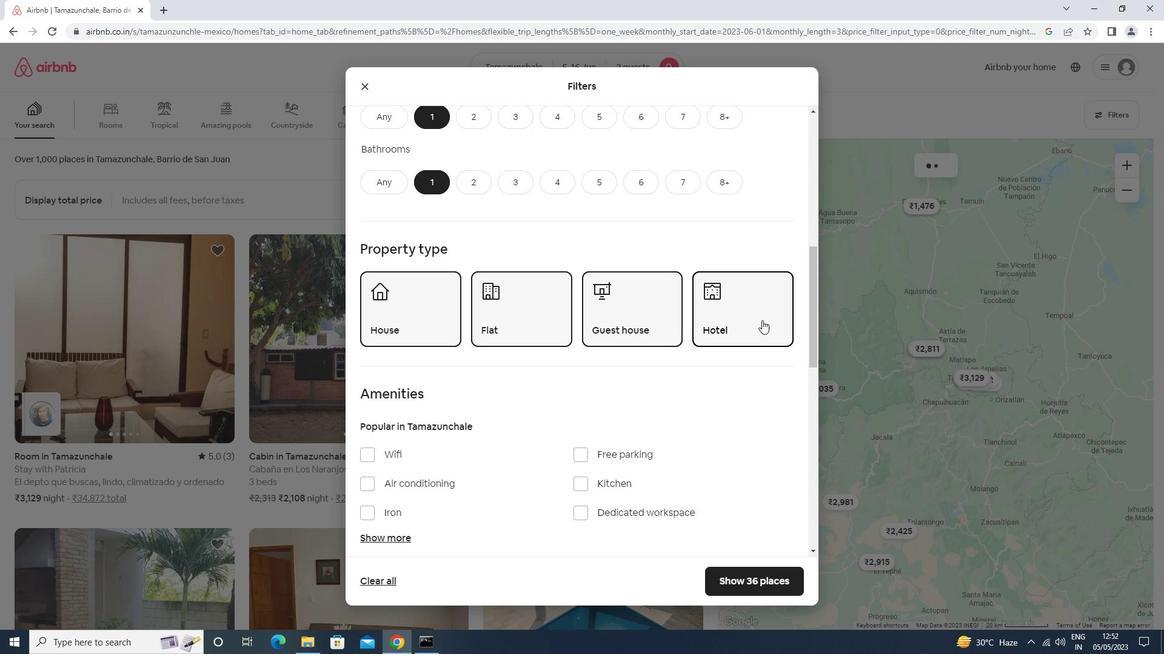 
Action: Mouse scrolled (760, 292) with delta (0, 0)
Screenshot: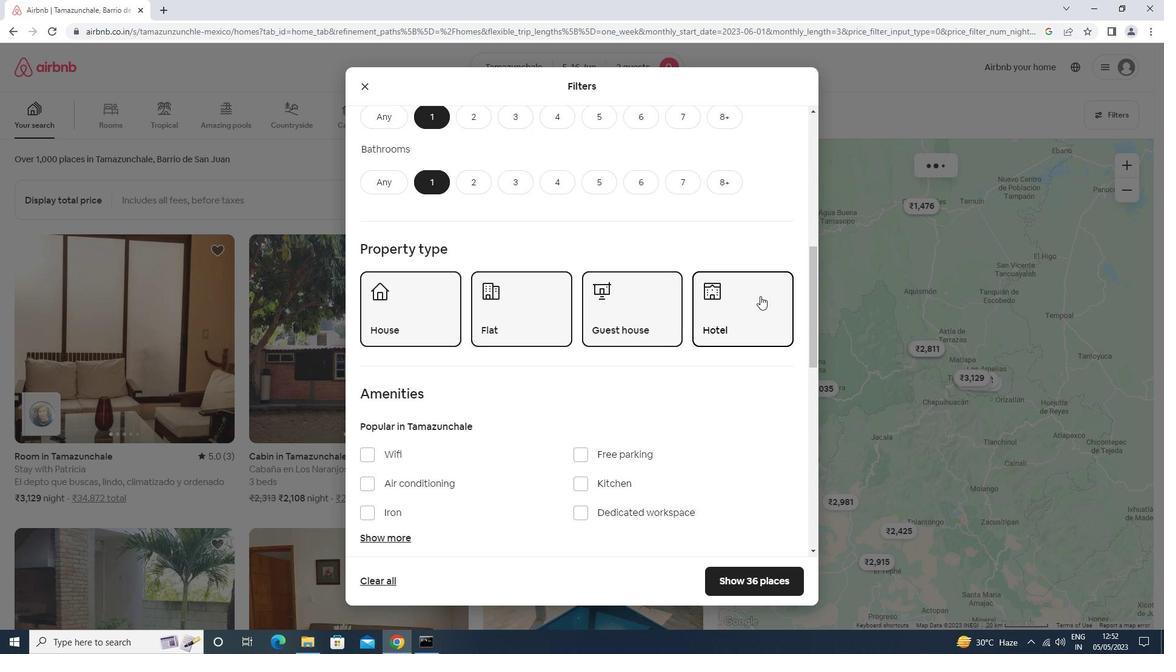 
Action: Mouse scrolled (760, 292) with delta (0, 0)
Screenshot: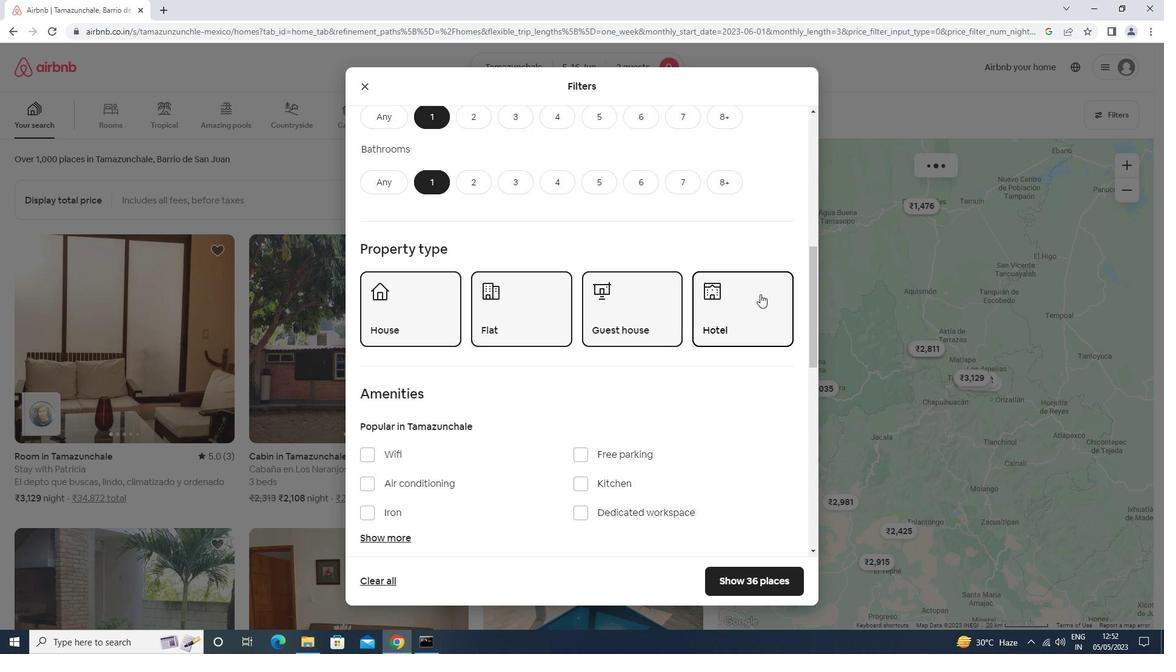 
Action: Mouse scrolled (760, 292) with delta (0, 0)
Screenshot: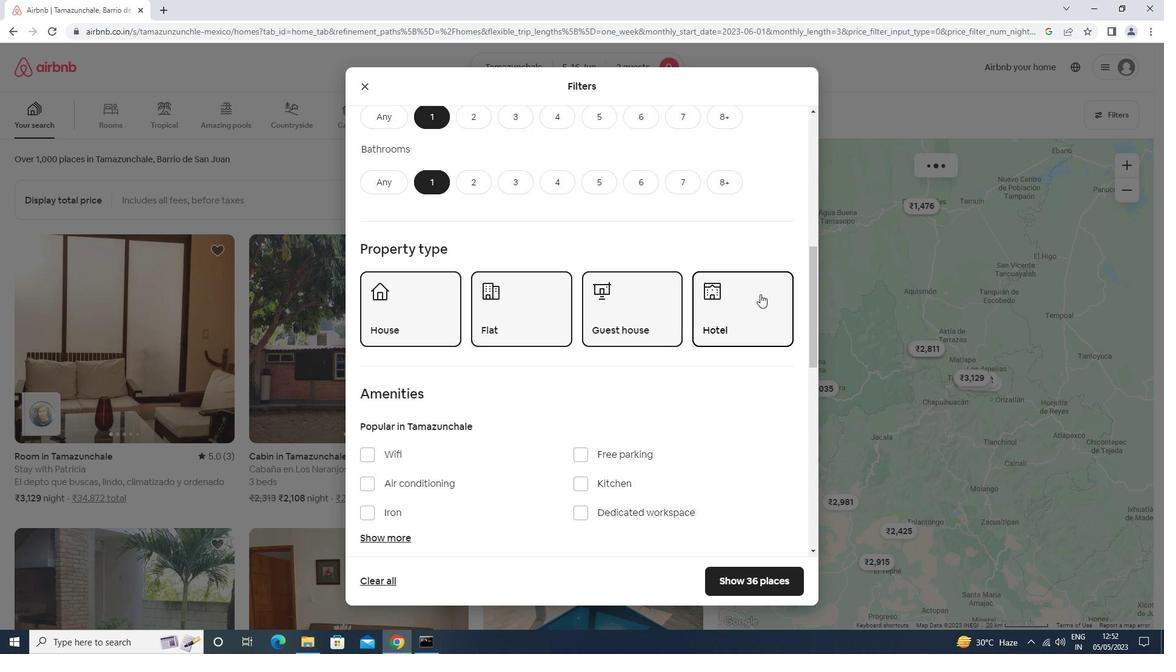 
Action: Mouse scrolled (760, 292) with delta (0, 0)
Screenshot: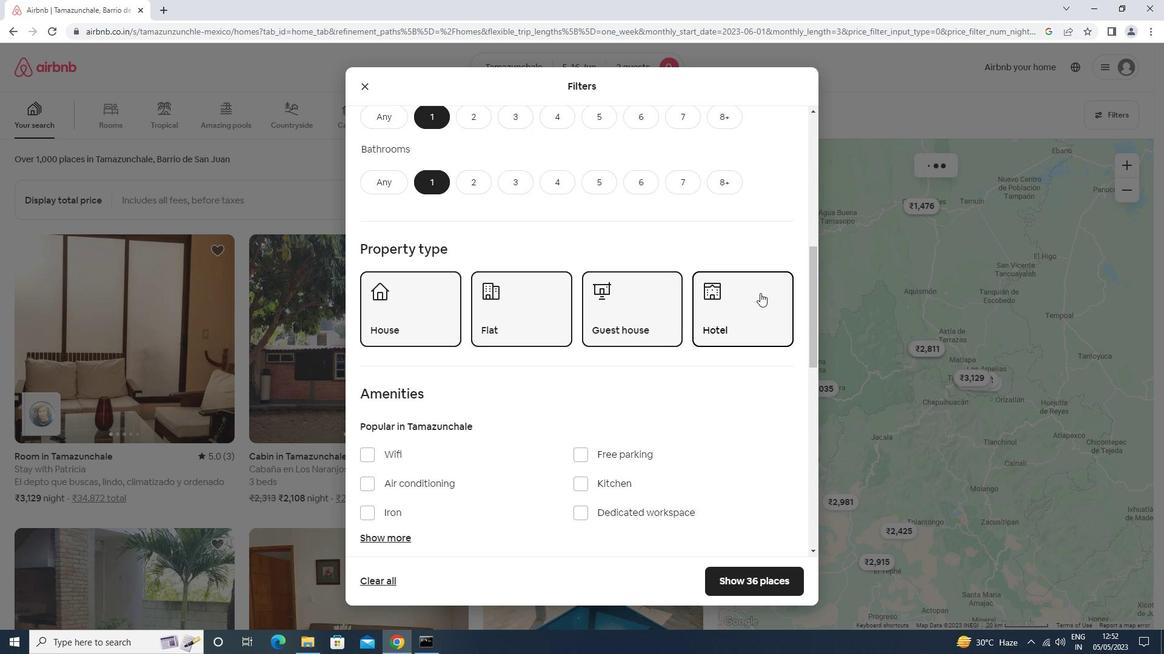 
Action: Mouse scrolled (760, 292) with delta (0, 0)
Screenshot: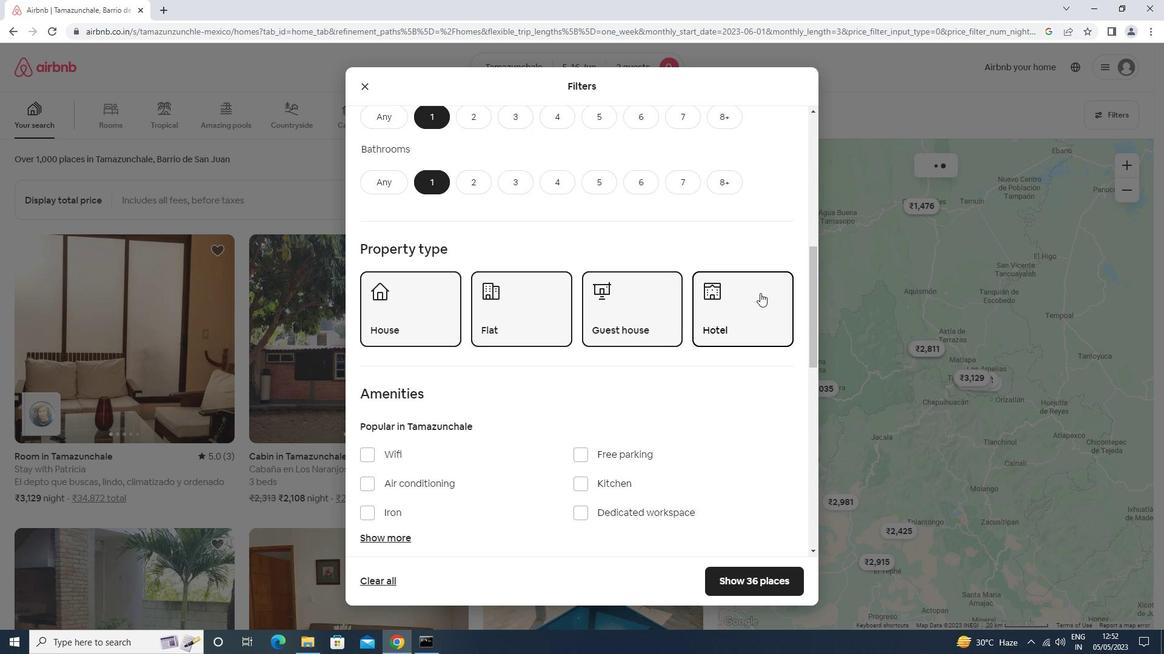 
Action: Mouse moved to (770, 375)
Screenshot: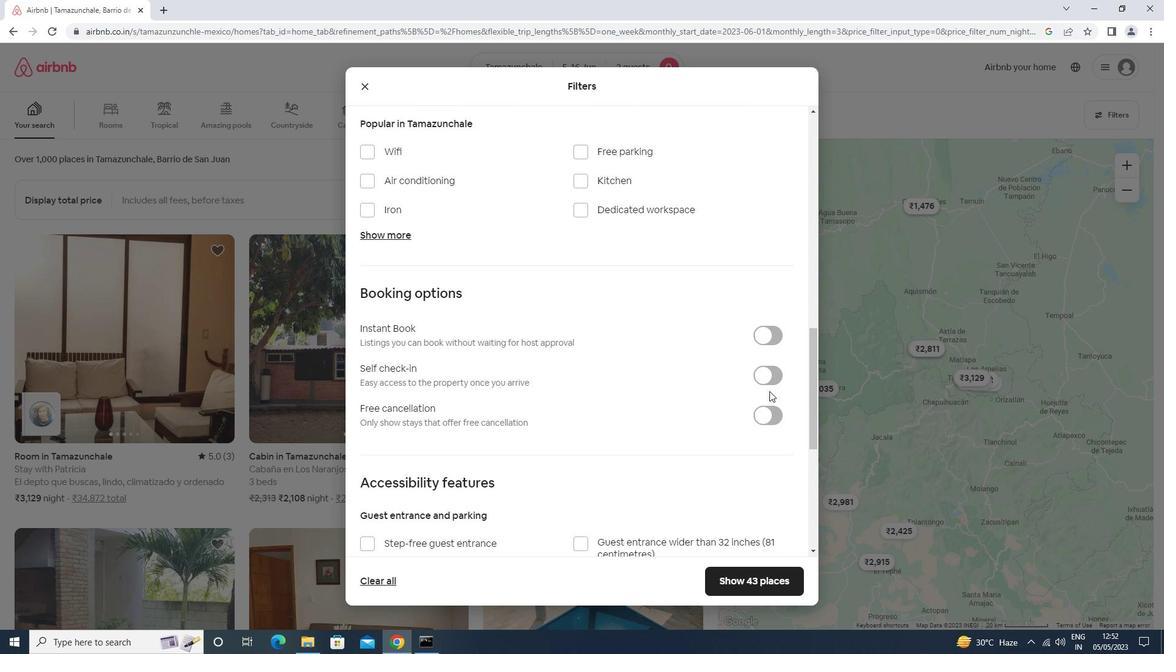 
Action: Mouse pressed left at (770, 375)
Screenshot: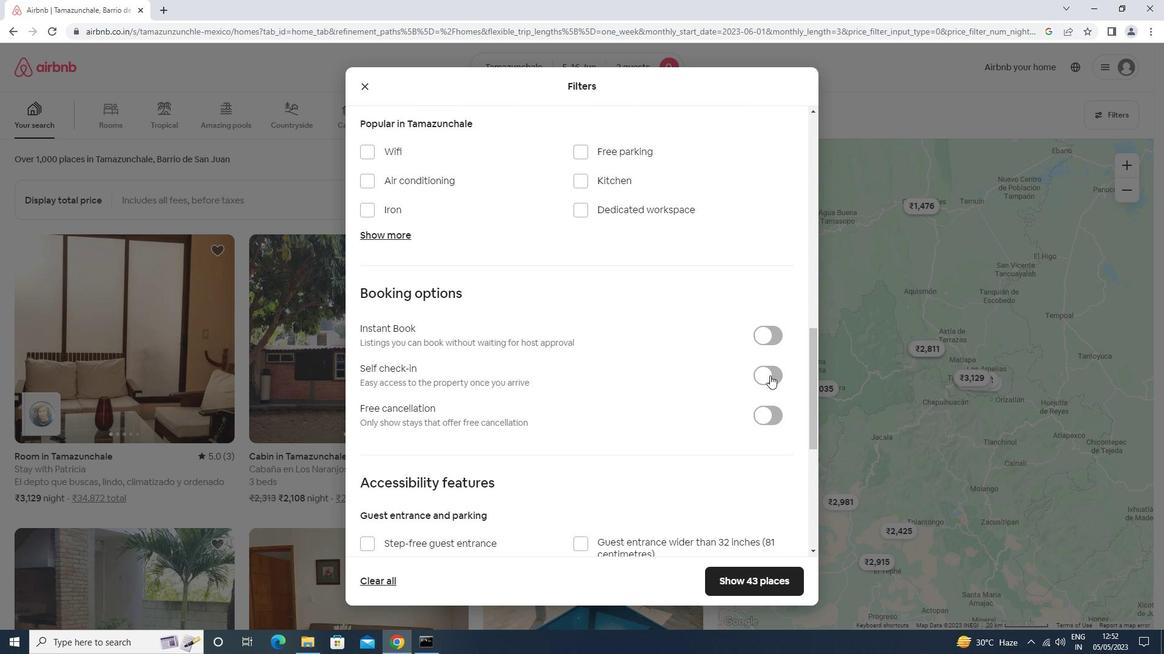
Action: Mouse moved to (447, 446)
Screenshot: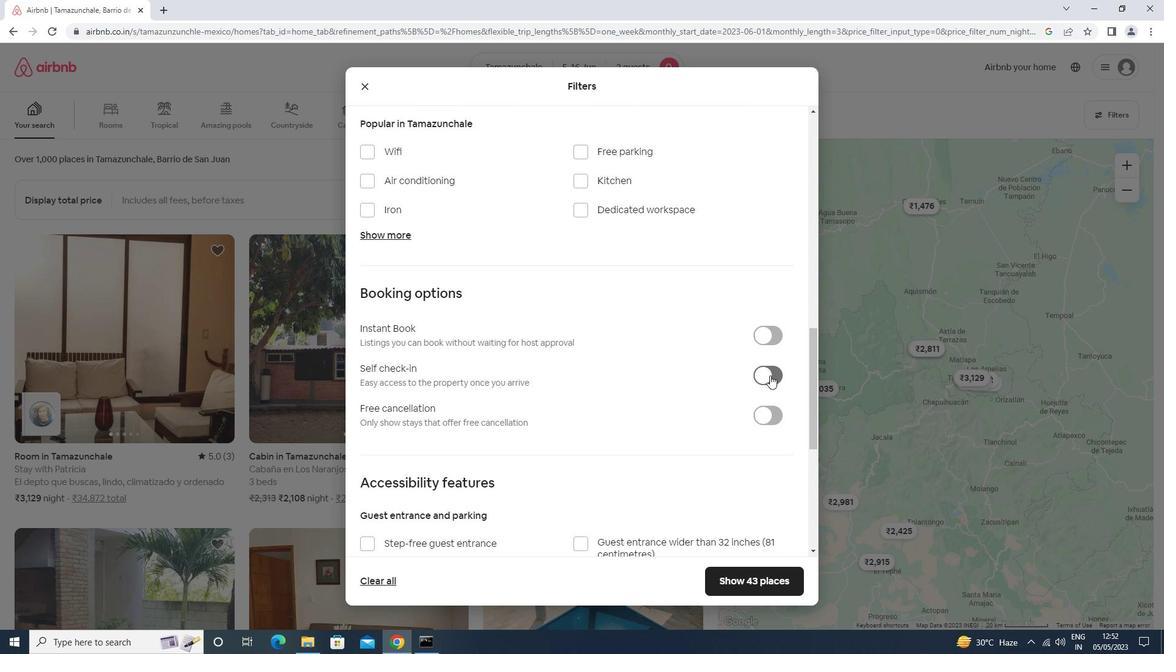 
Action: Mouse scrolled (447, 446) with delta (0, 0)
Screenshot: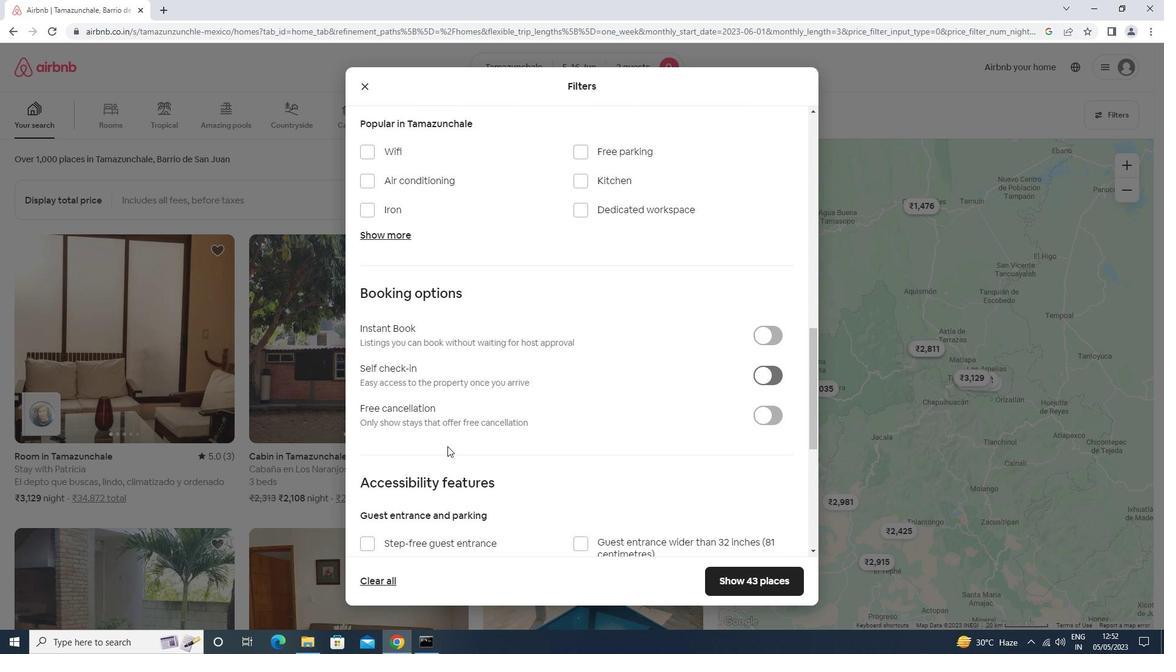 
Action: Mouse scrolled (447, 446) with delta (0, 0)
Screenshot: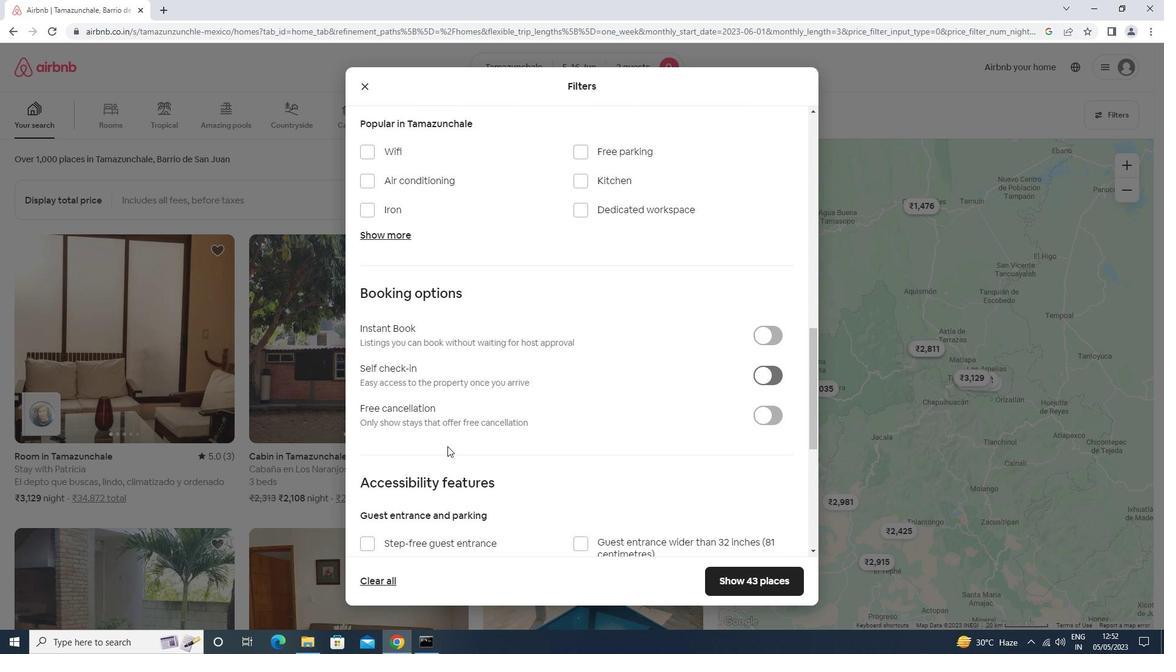 
Action: Mouse scrolled (447, 446) with delta (0, 0)
Screenshot: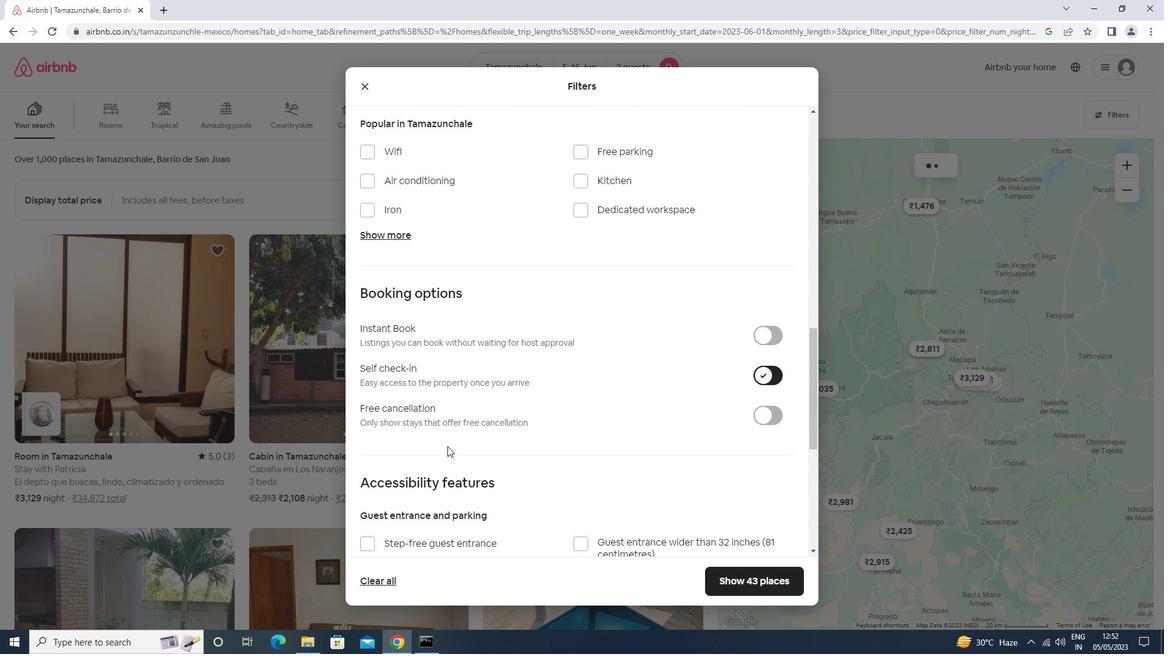 
Action: Mouse scrolled (447, 446) with delta (0, 0)
Screenshot: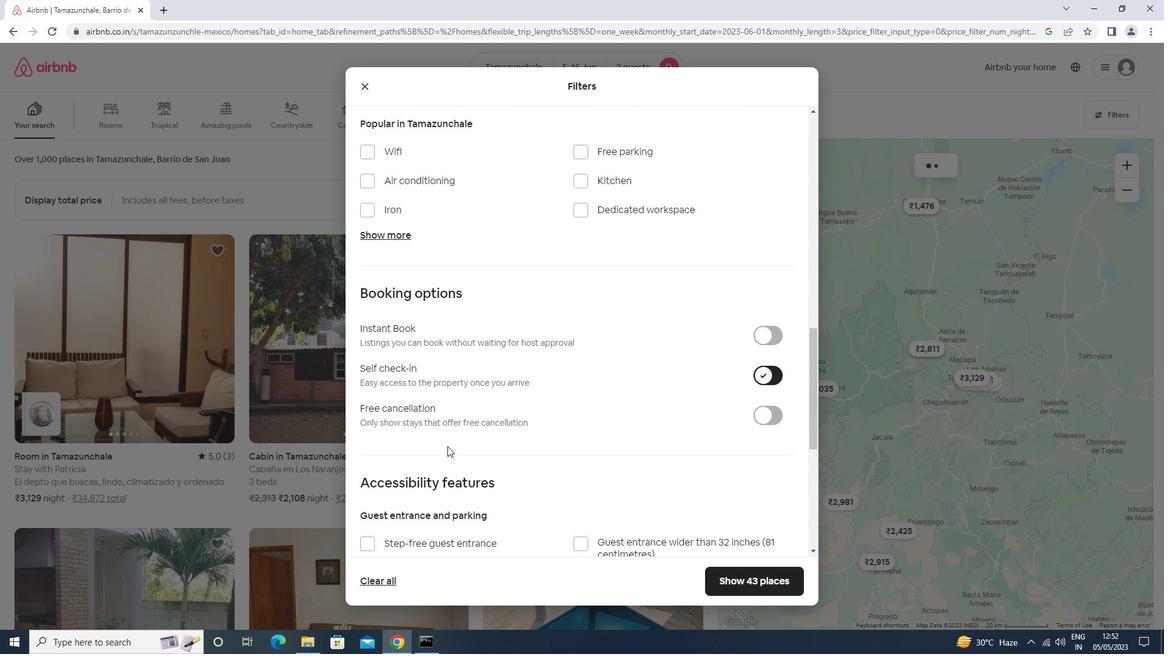 
Action: Mouse scrolled (447, 446) with delta (0, 0)
Screenshot: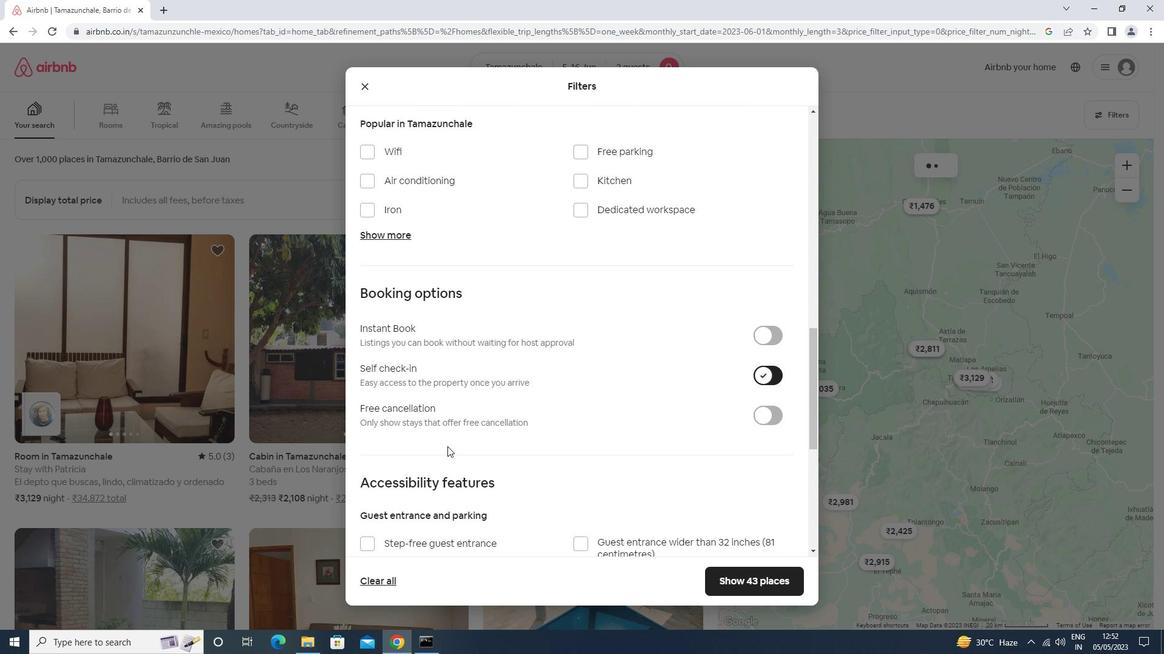 
Action: Mouse moved to (411, 528)
Screenshot: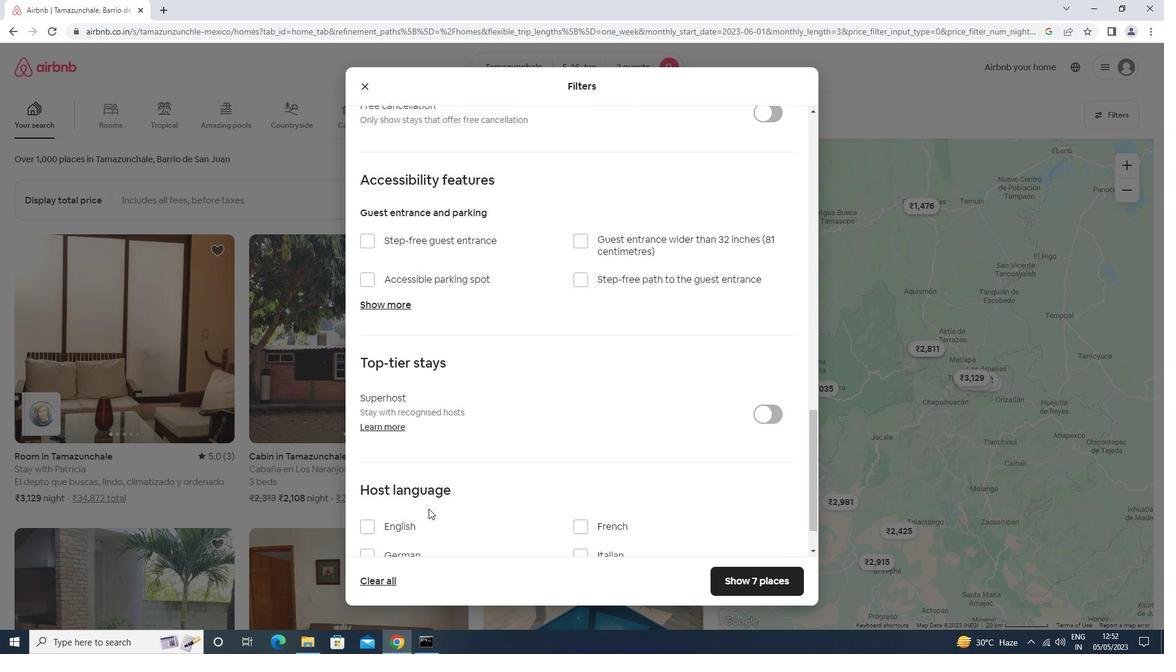 
Action: Mouse pressed left at (411, 528)
Screenshot: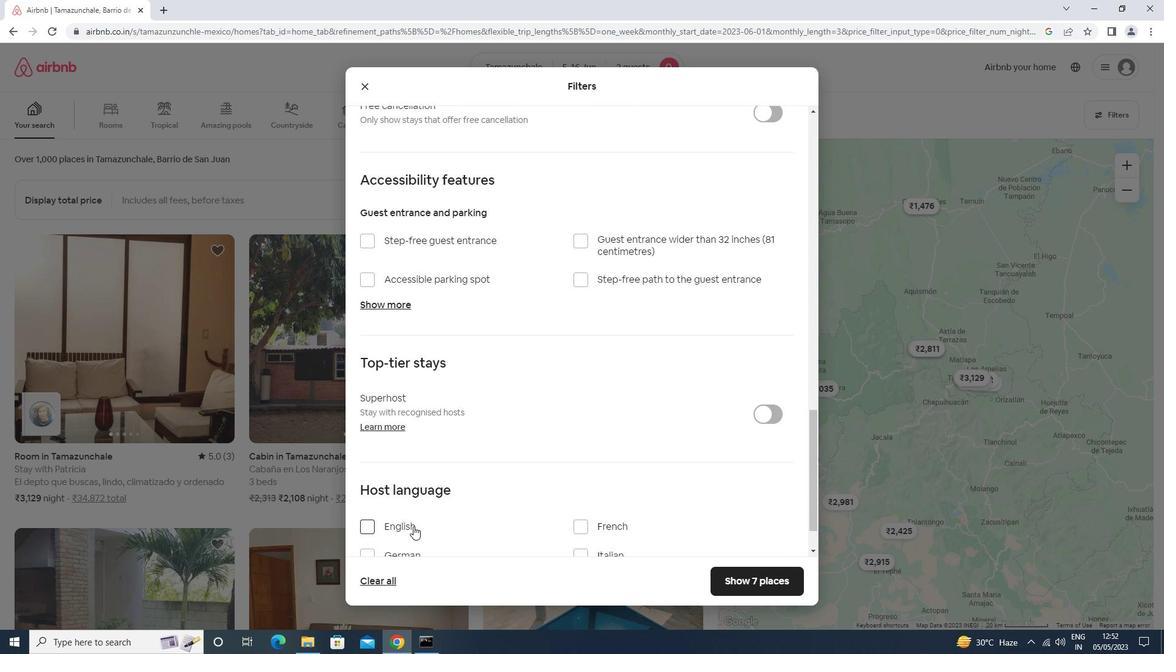 
Action: Mouse moved to (741, 573)
Screenshot: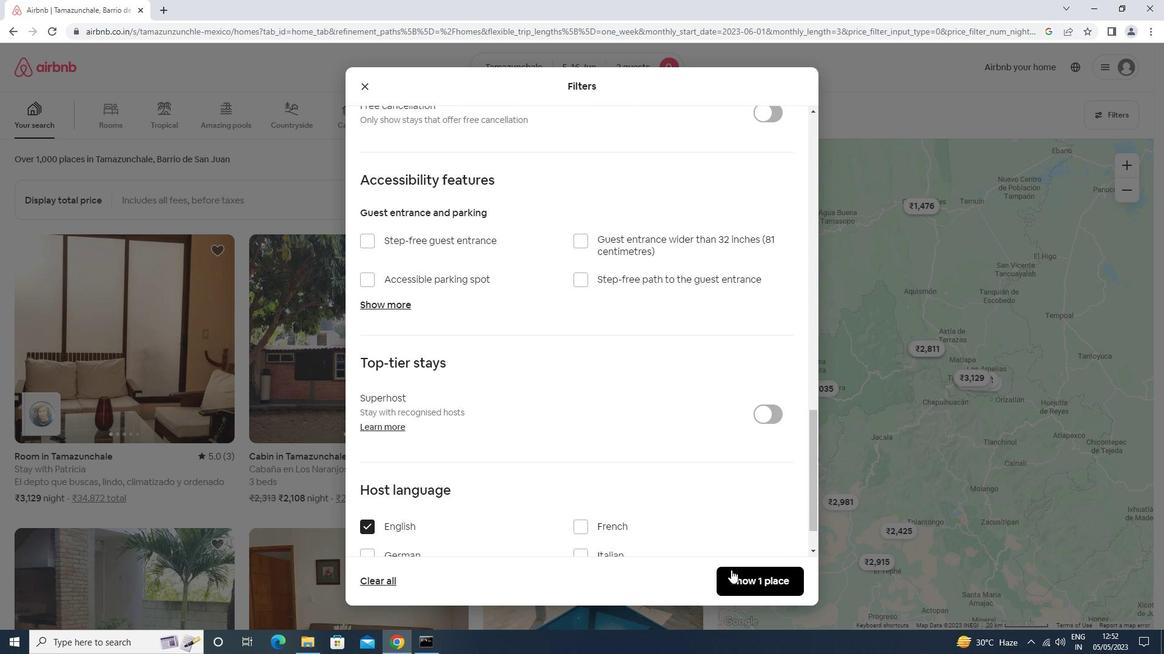 
Action: Mouse pressed left at (741, 573)
Screenshot: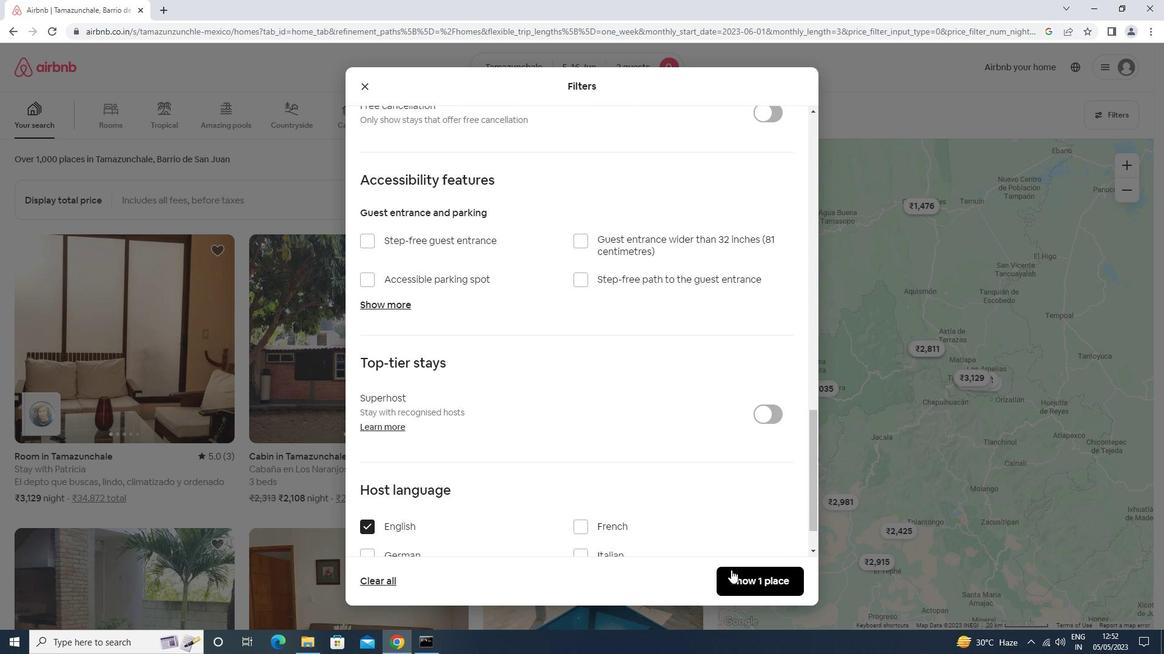 
